 Task: Reply to email with the signature Elijah Davis with the subject 'Request for a reference check' from softage.1@softage.net with the message 'Please provide me with an update on the project's communications management plan.' with CC to softage.9@softage.net with an attached document Sales_pitch.pdf
Action: Mouse moved to (1157, 261)
Screenshot: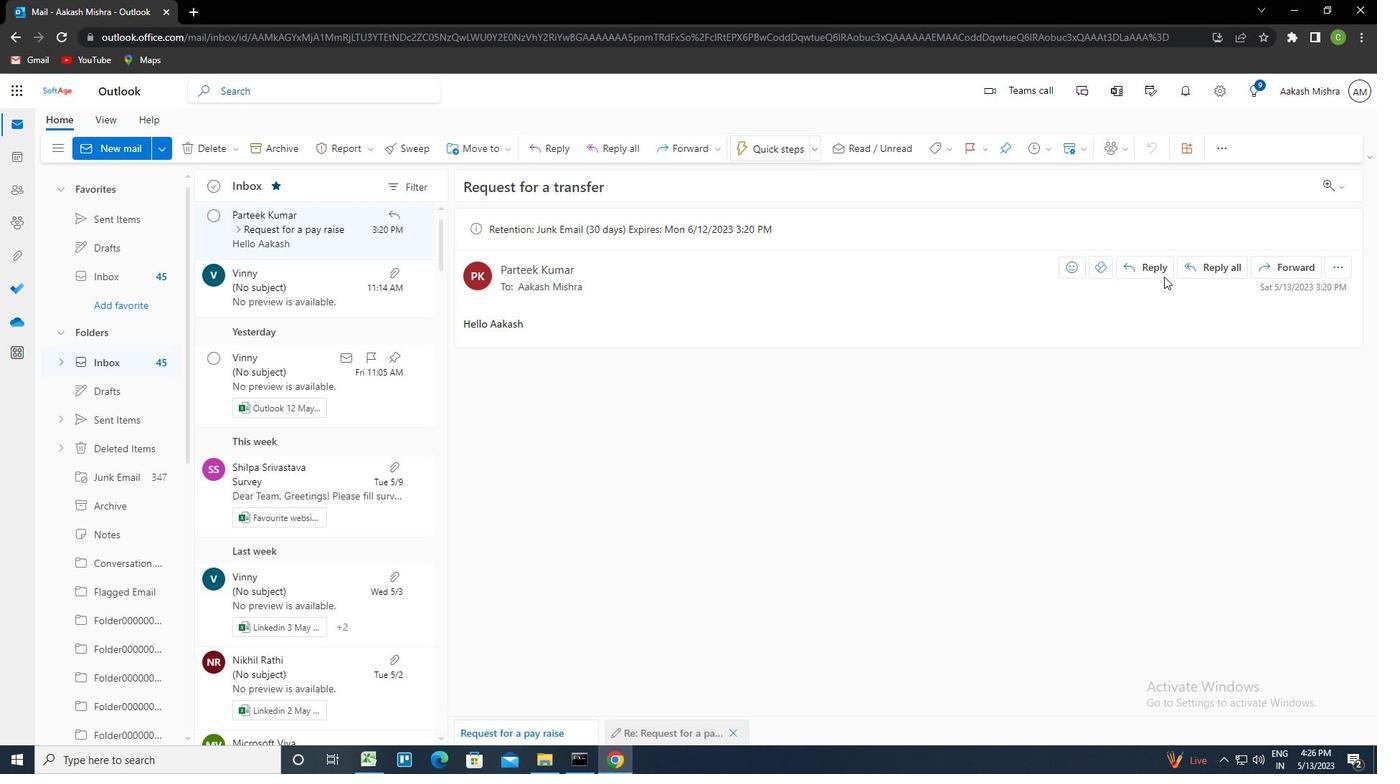 
Action: Mouse pressed left at (1157, 261)
Screenshot: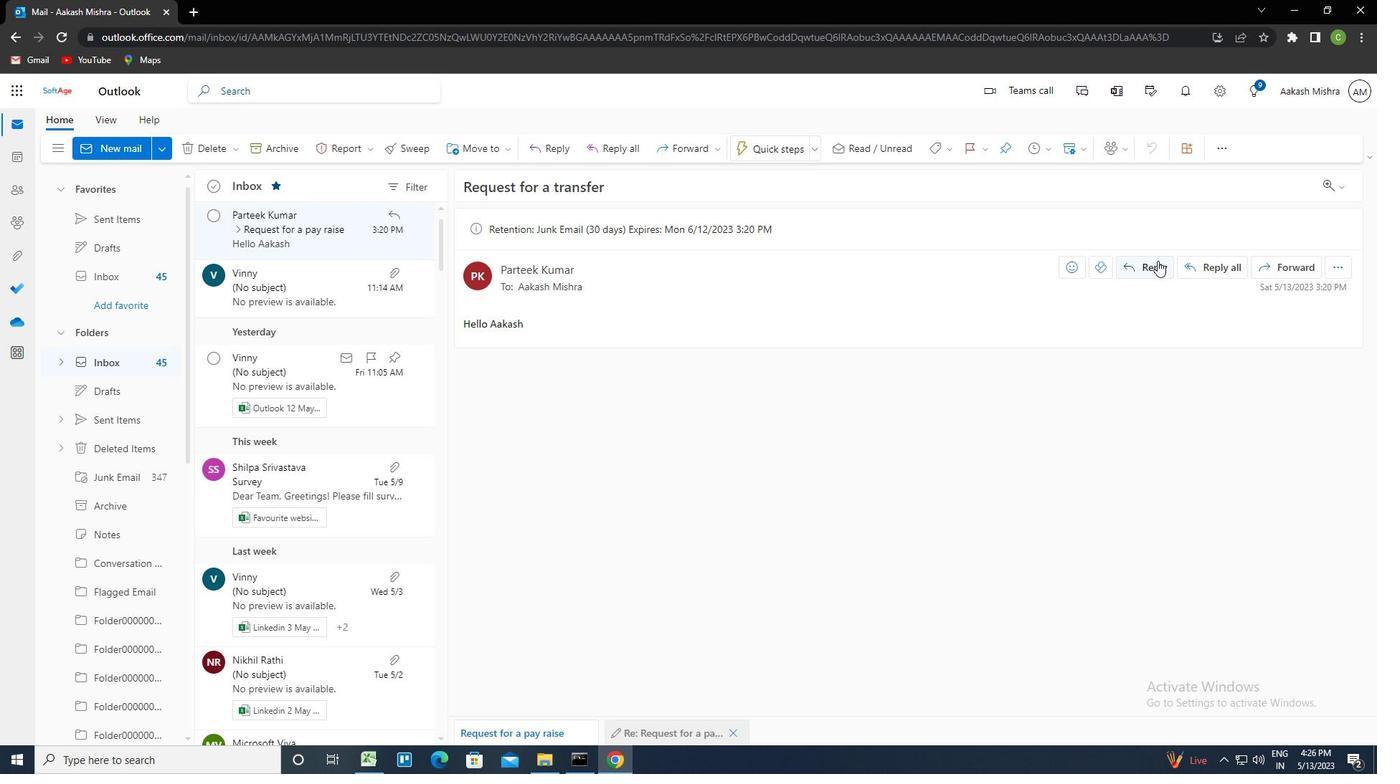 
Action: Mouse moved to (936, 155)
Screenshot: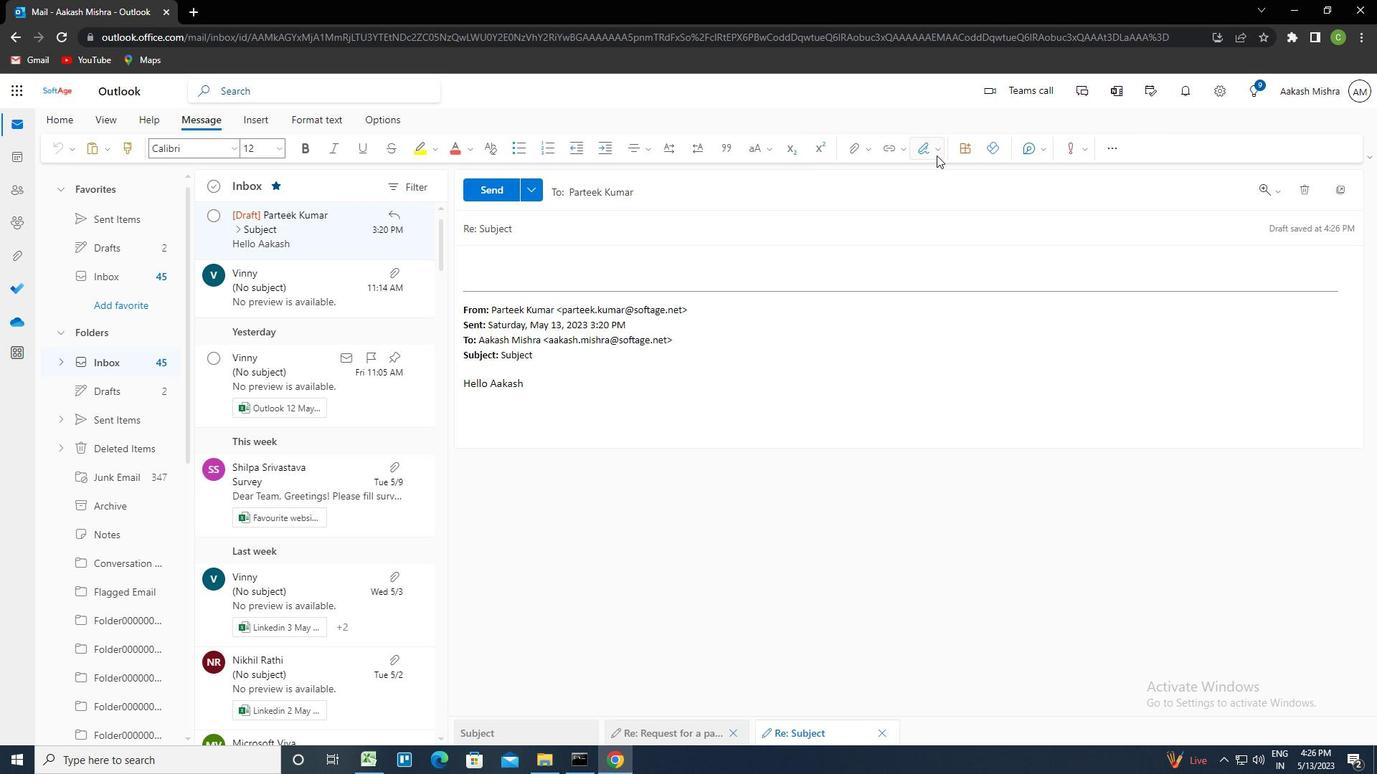 
Action: Mouse pressed left at (936, 155)
Screenshot: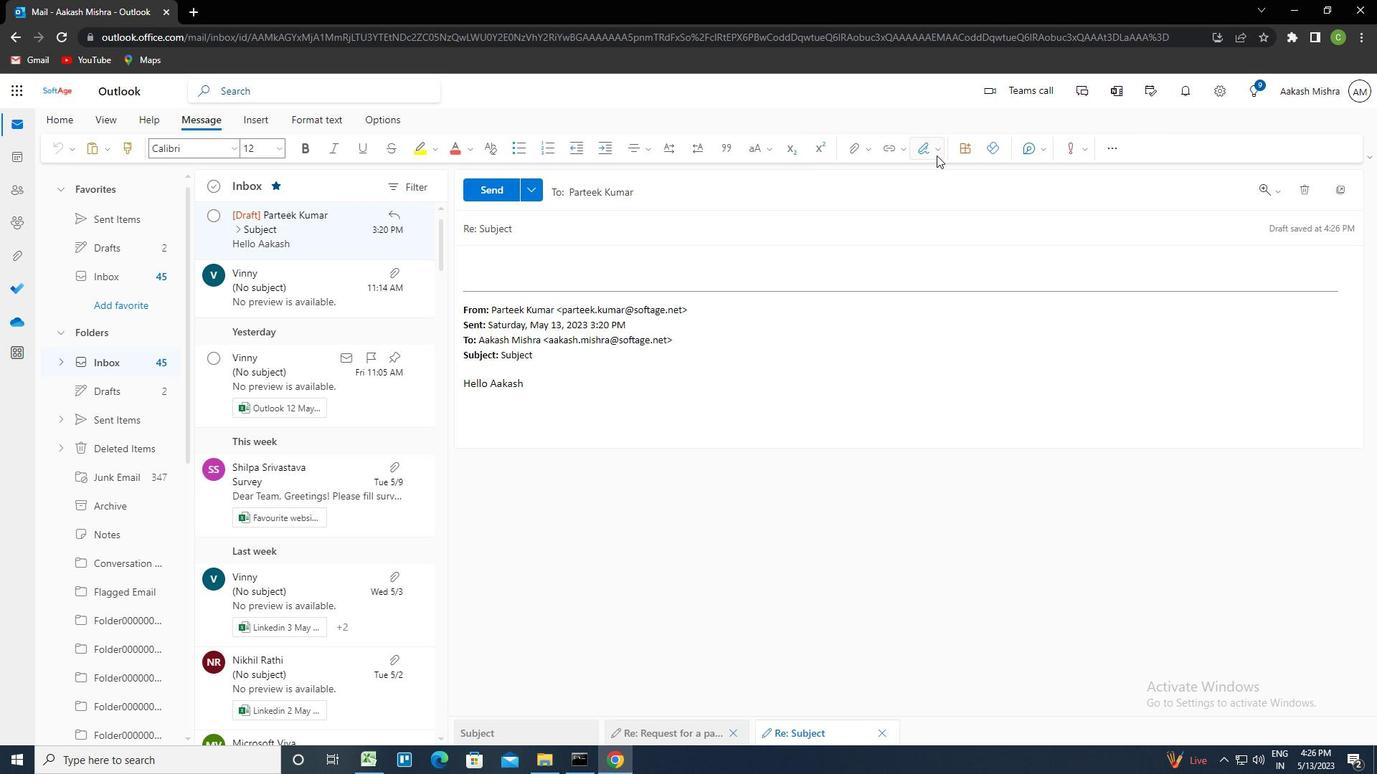 
Action: Mouse moved to (894, 205)
Screenshot: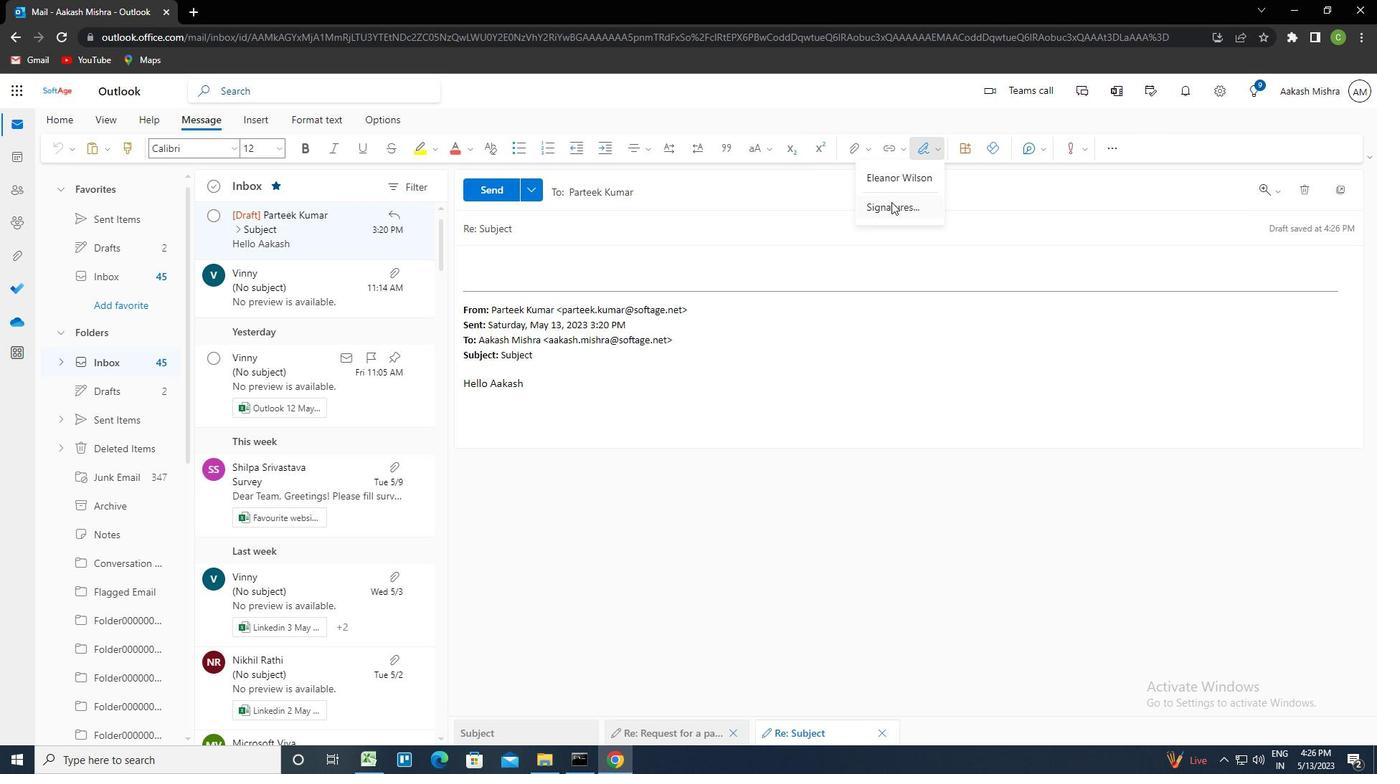 
Action: Mouse pressed left at (894, 205)
Screenshot: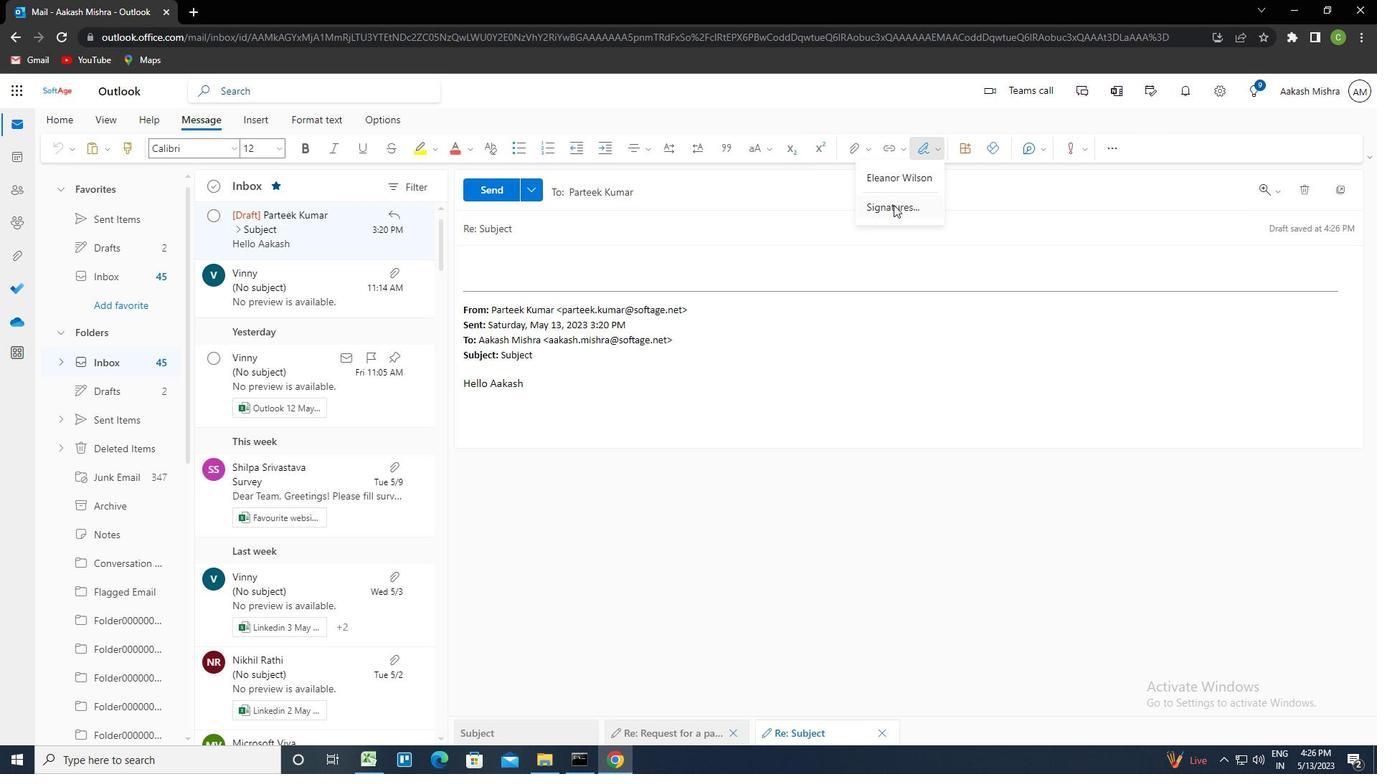 
Action: Mouse moved to (967, 257)
Screenshot: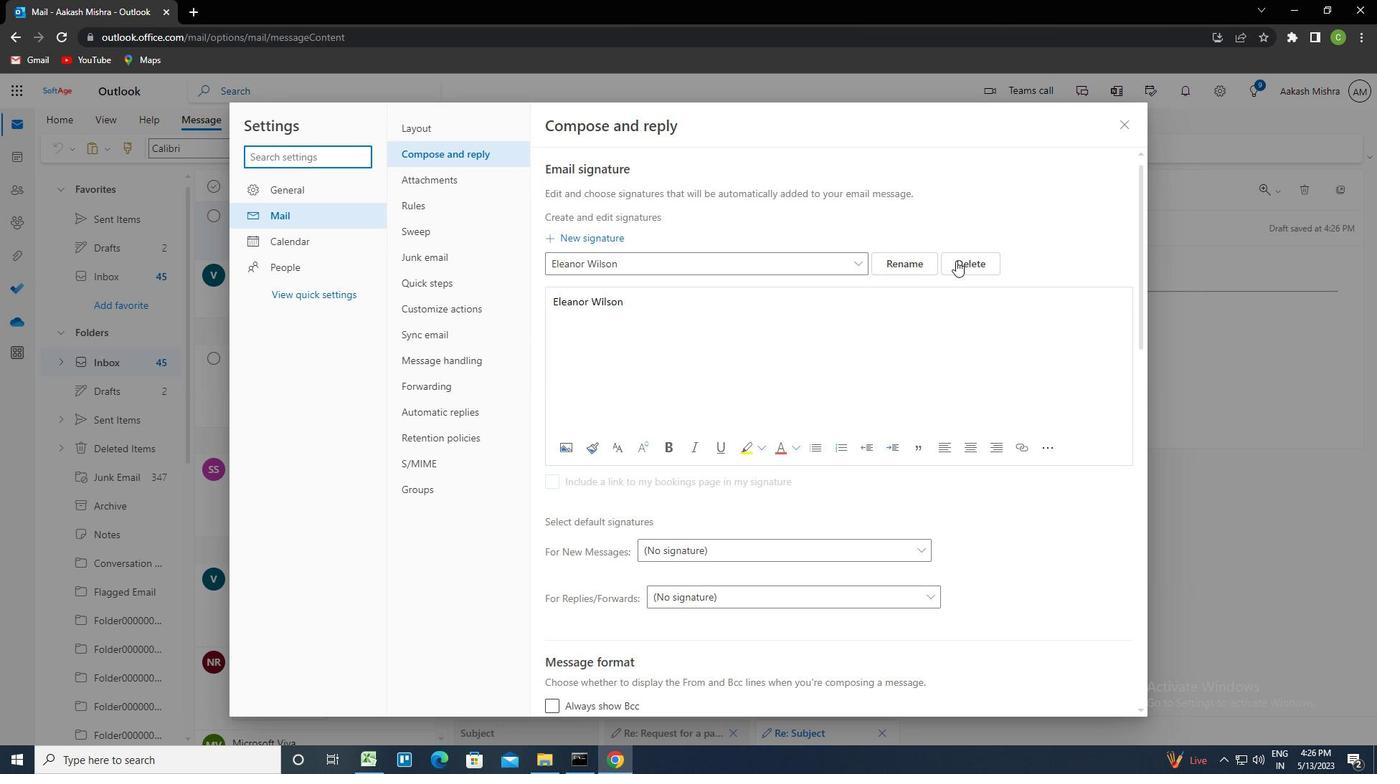 
Action: Mouse pressed left at (967, 257)
Screenshot: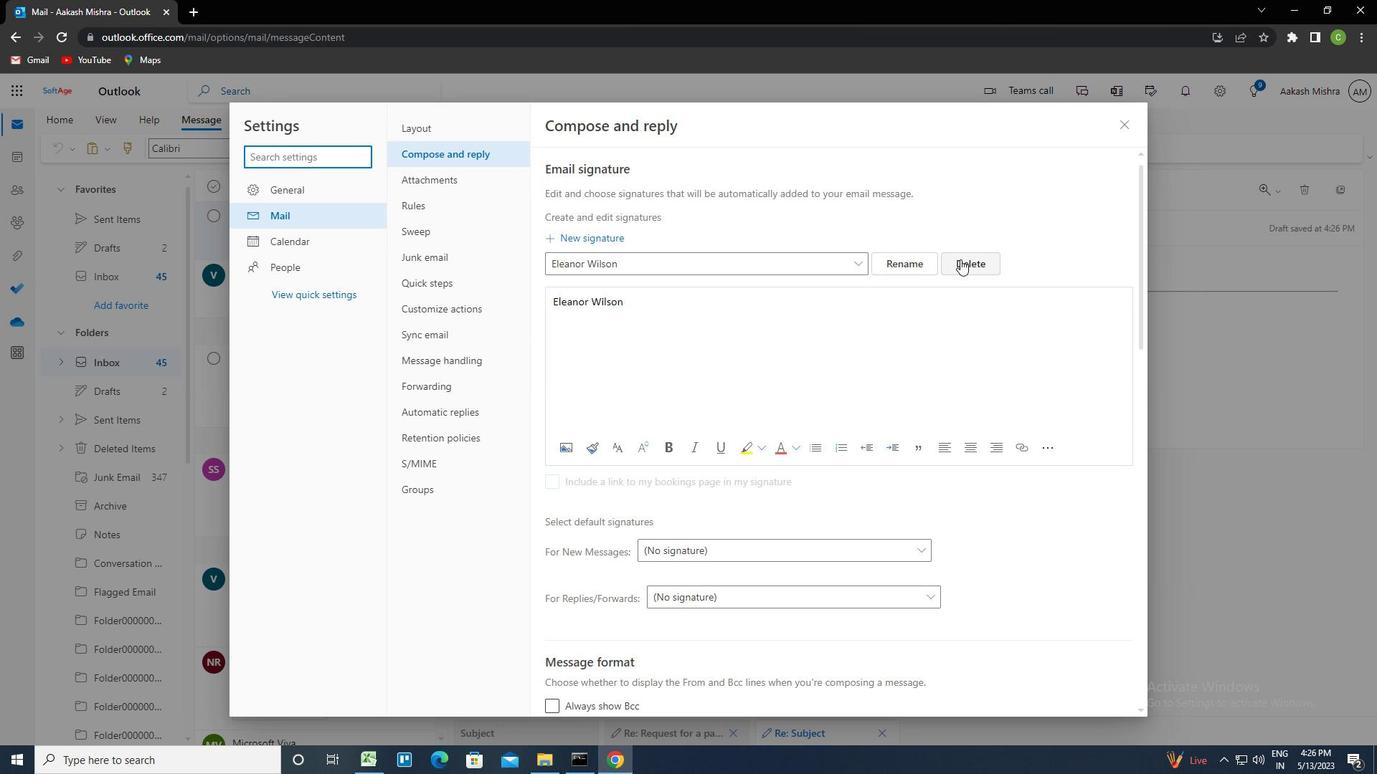 
Action: Mouse moved to (803, 266)
Screenshot: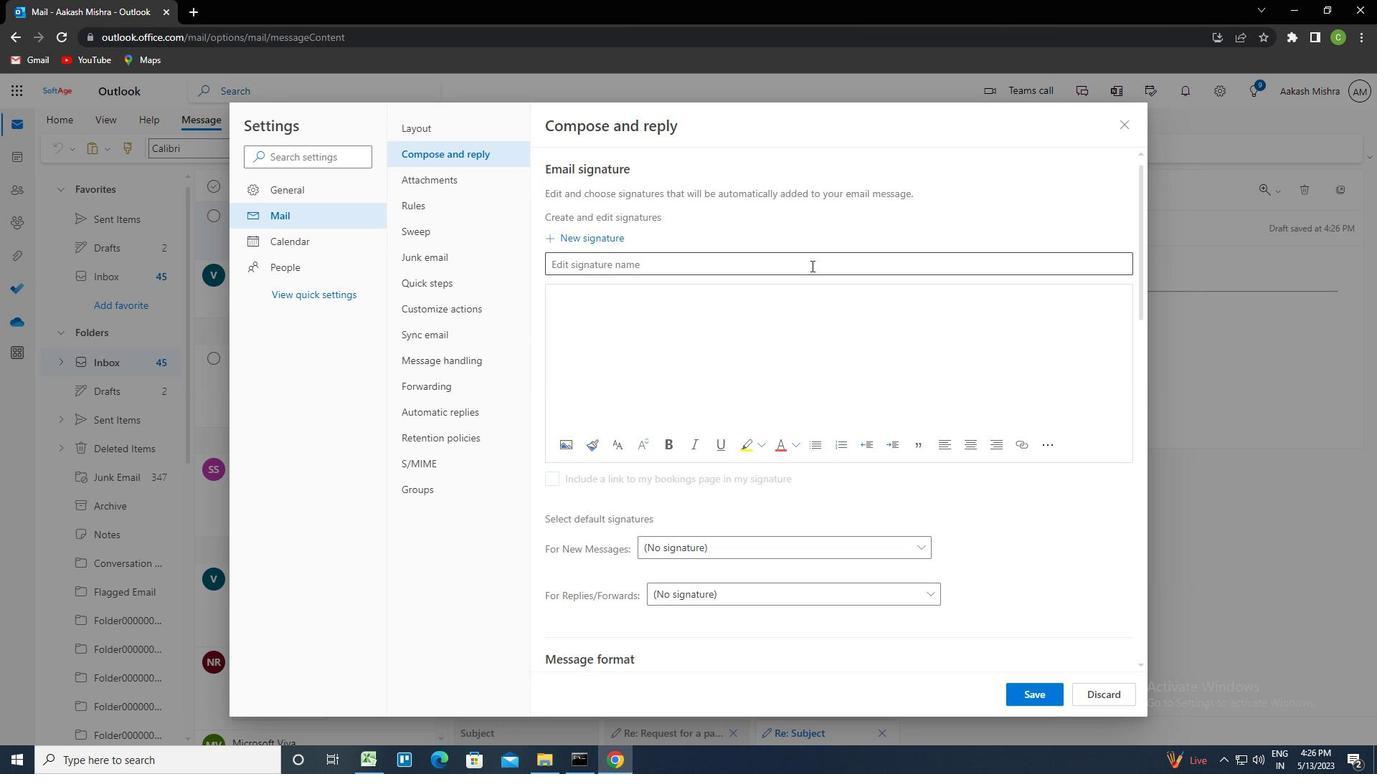
Action: Mouse pressed left at (803, 266)
Screenshot: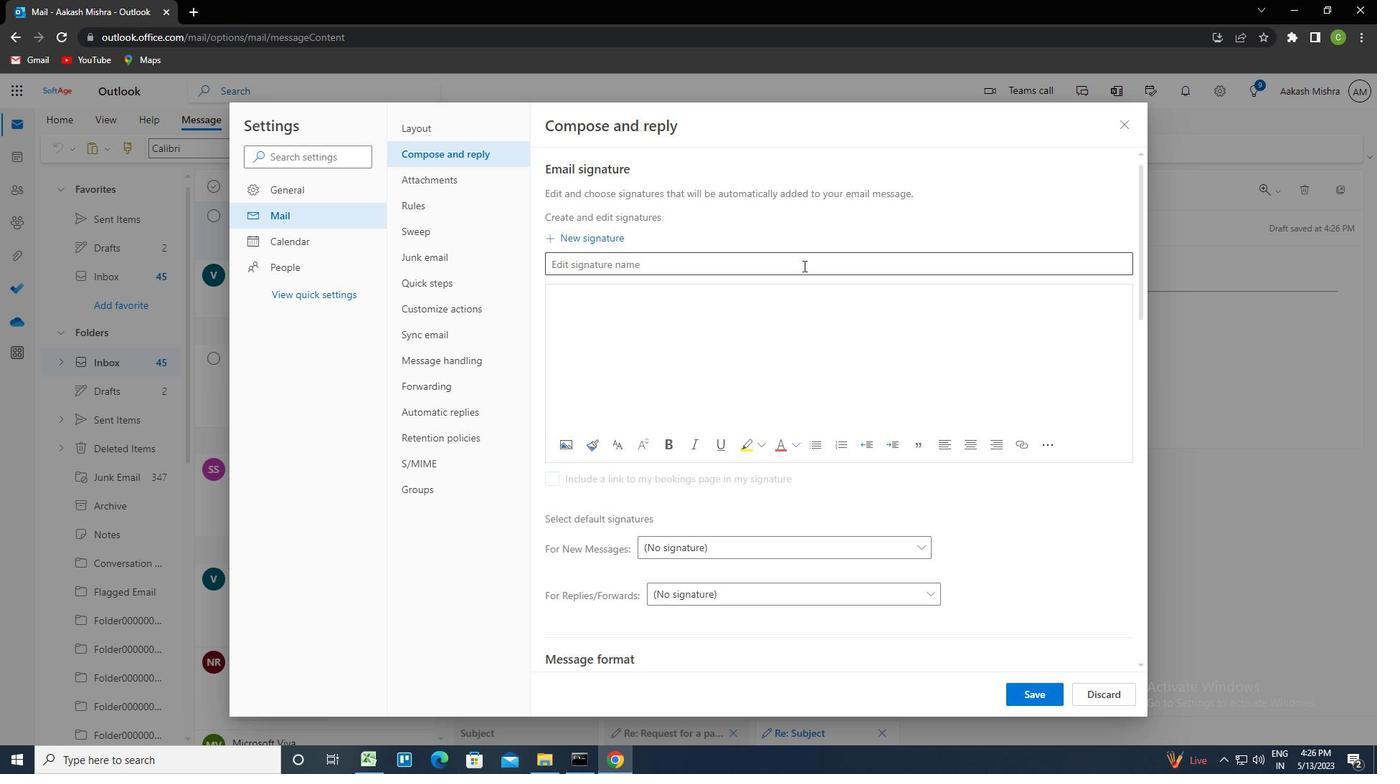 
Action: Key pressed <Key.caps_lock>e<Key.caps_lock>lijah<Key.space><Key.caps_lock>d<Key.caps_lock>avis<Key.tab><Key.caps_lock>e<Key.caps_lock>lijah<Key.space><Key.caps_lock>d<Key.caps_lock>avis
Screenshot: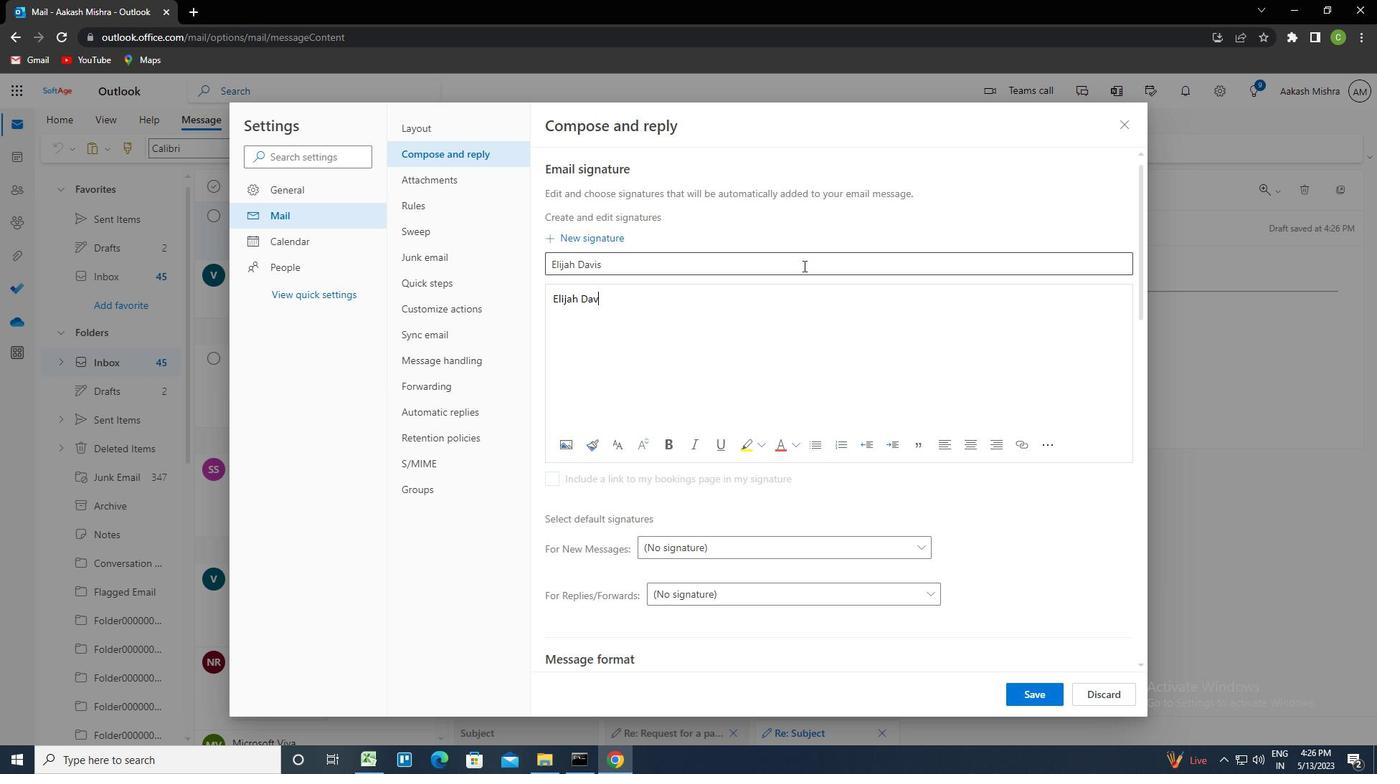 
Action: Mouse moved to (1027, 700)
Screenshot: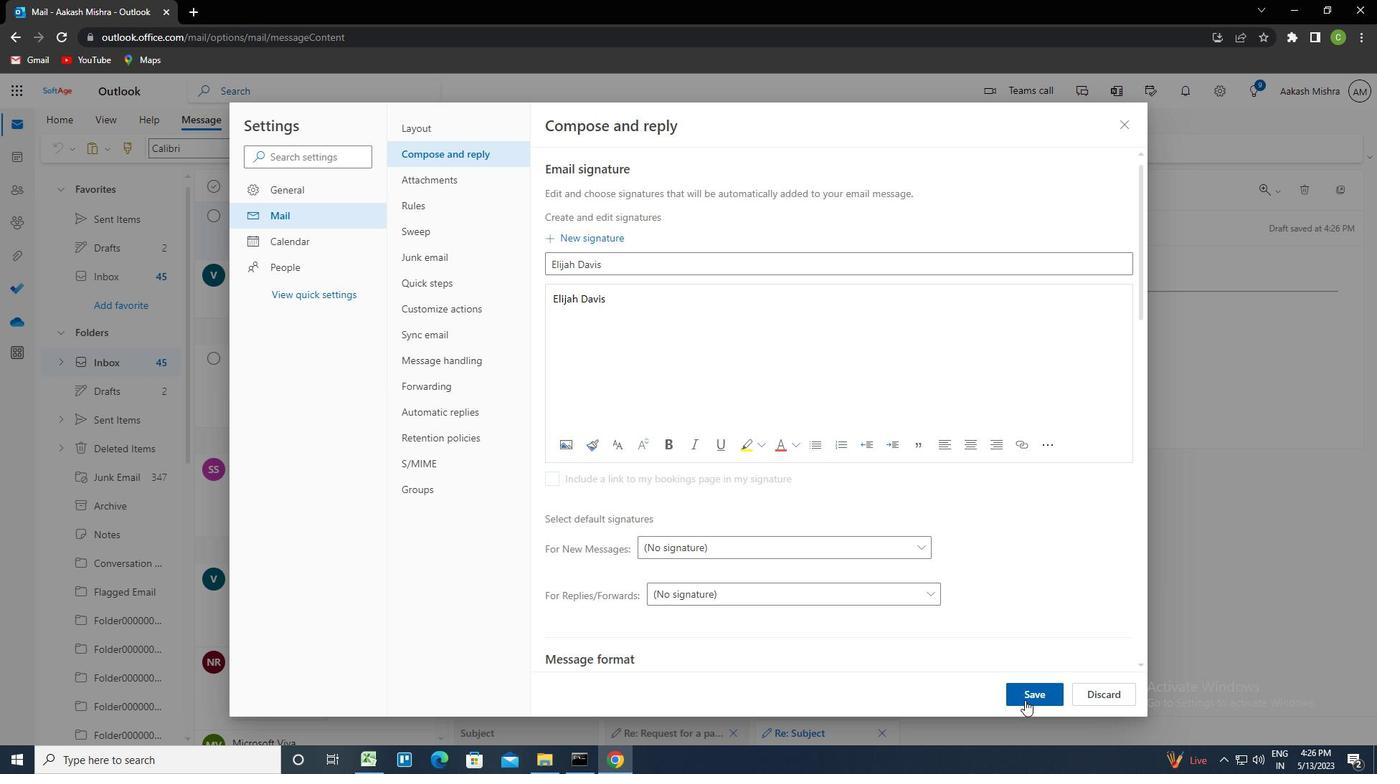 
Action: Mouse pressed left at (1027, 700)
Screenshot: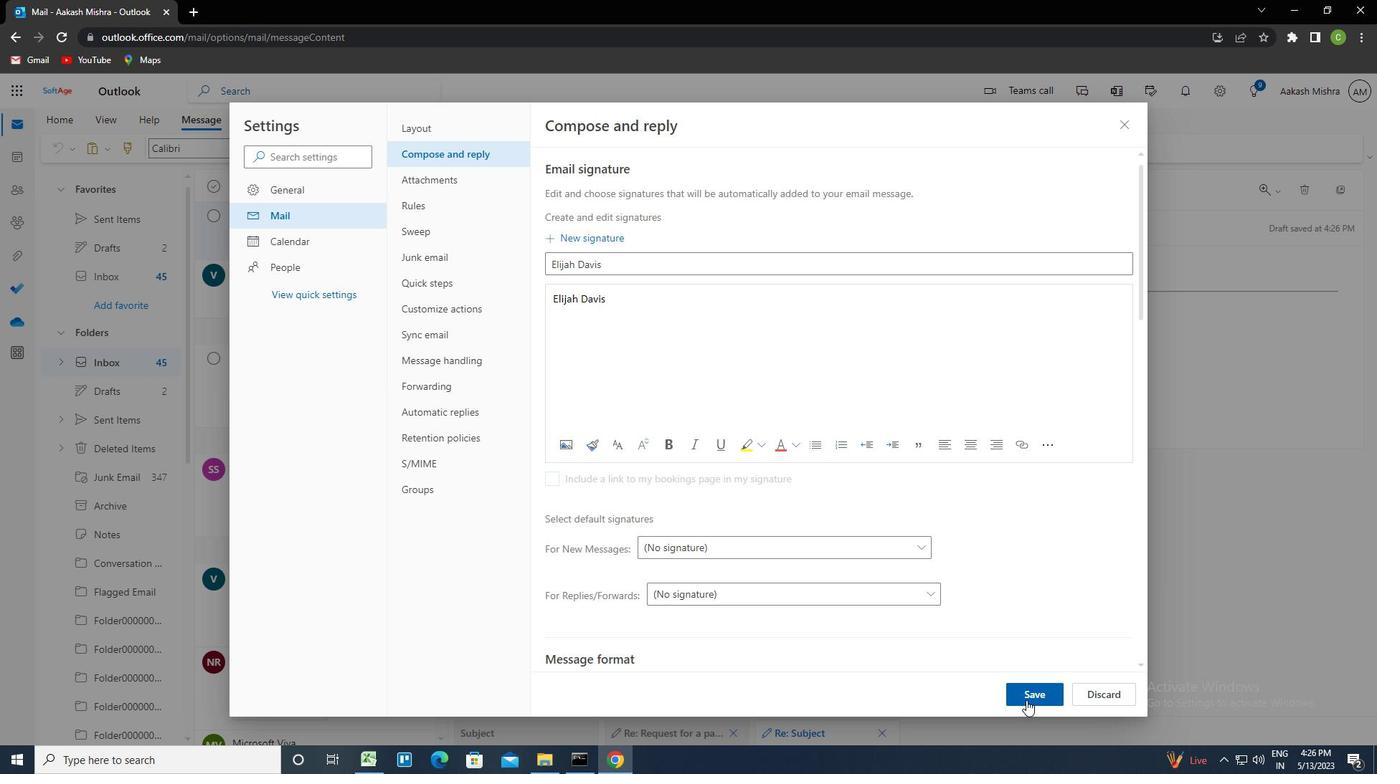 
Action: Mouse moved to (1128, 132)
Screenshot: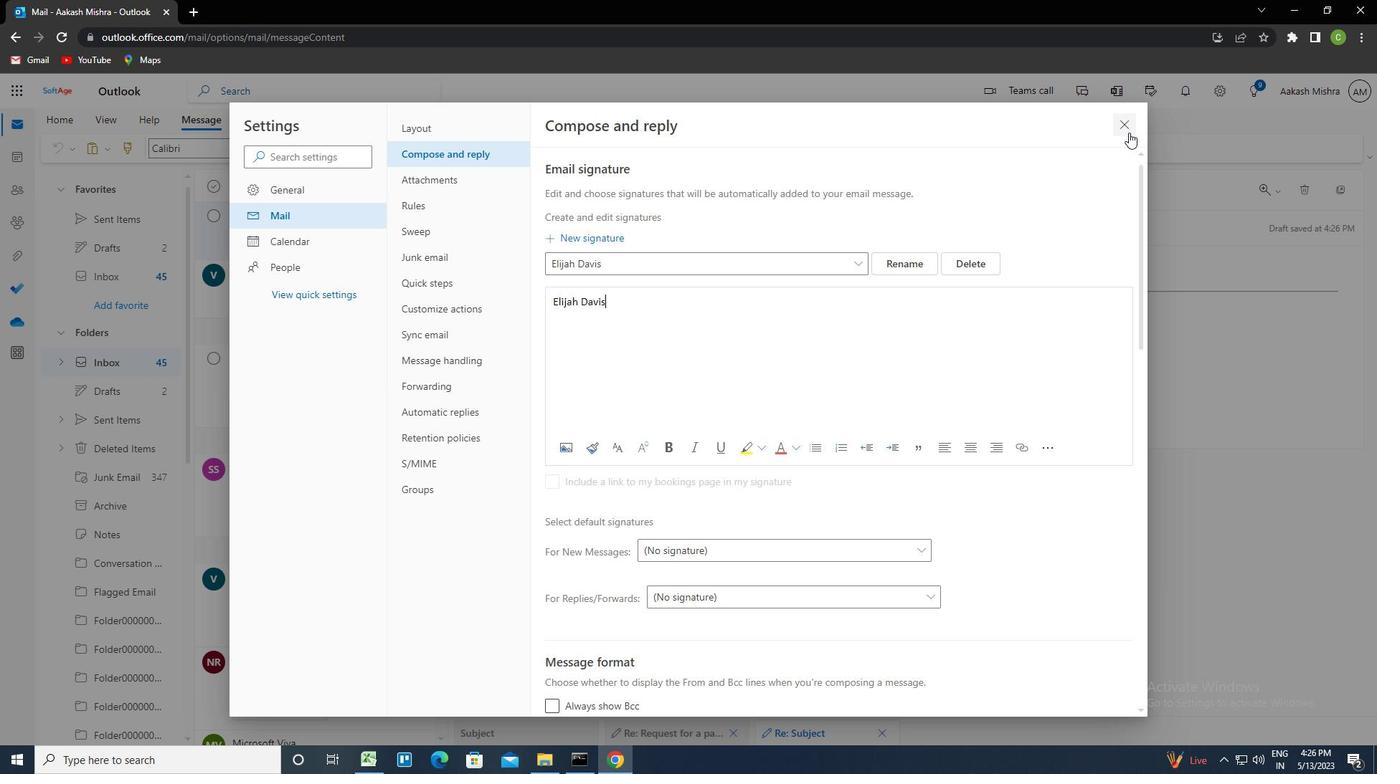 
Action: Mouse pressed left at (1128, 132)
Screenshot: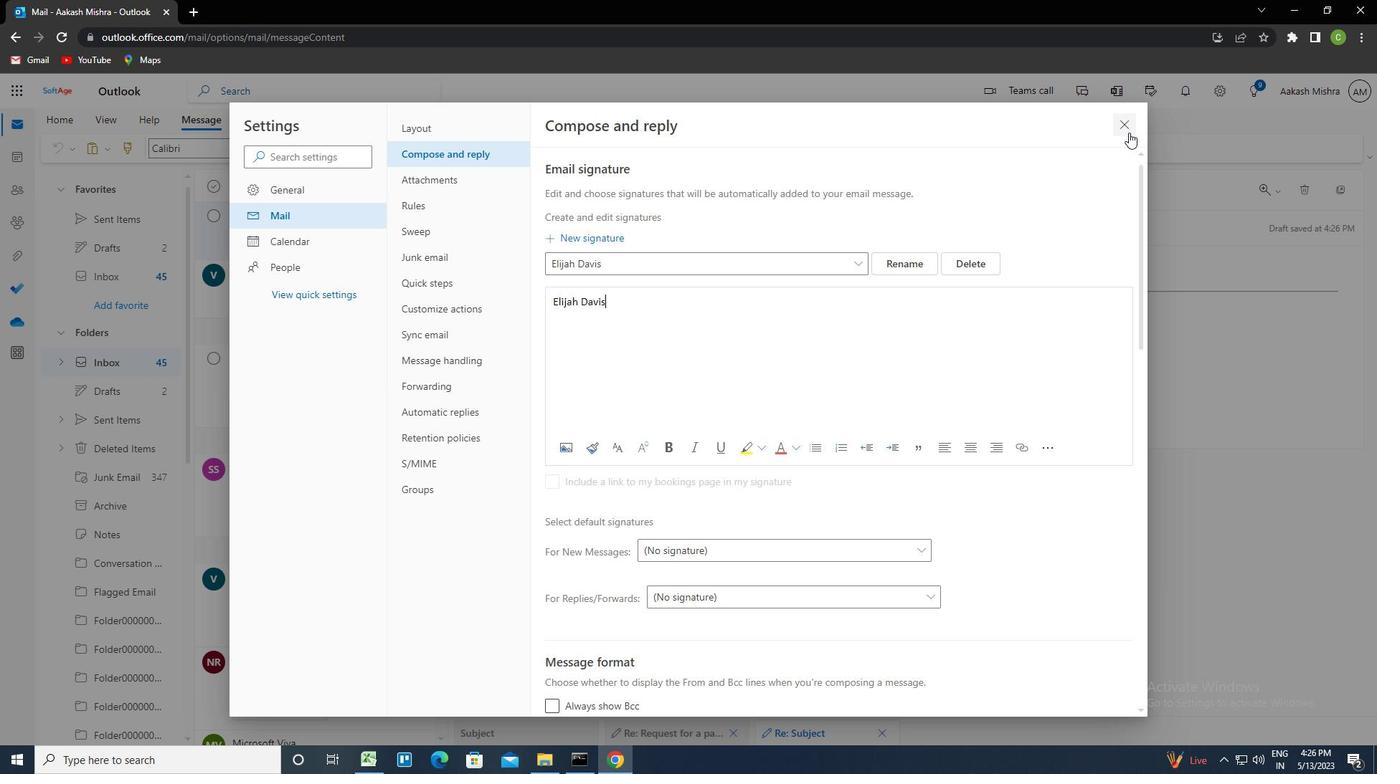 
Action: Mouse moved to (924, 152)
Screenshot: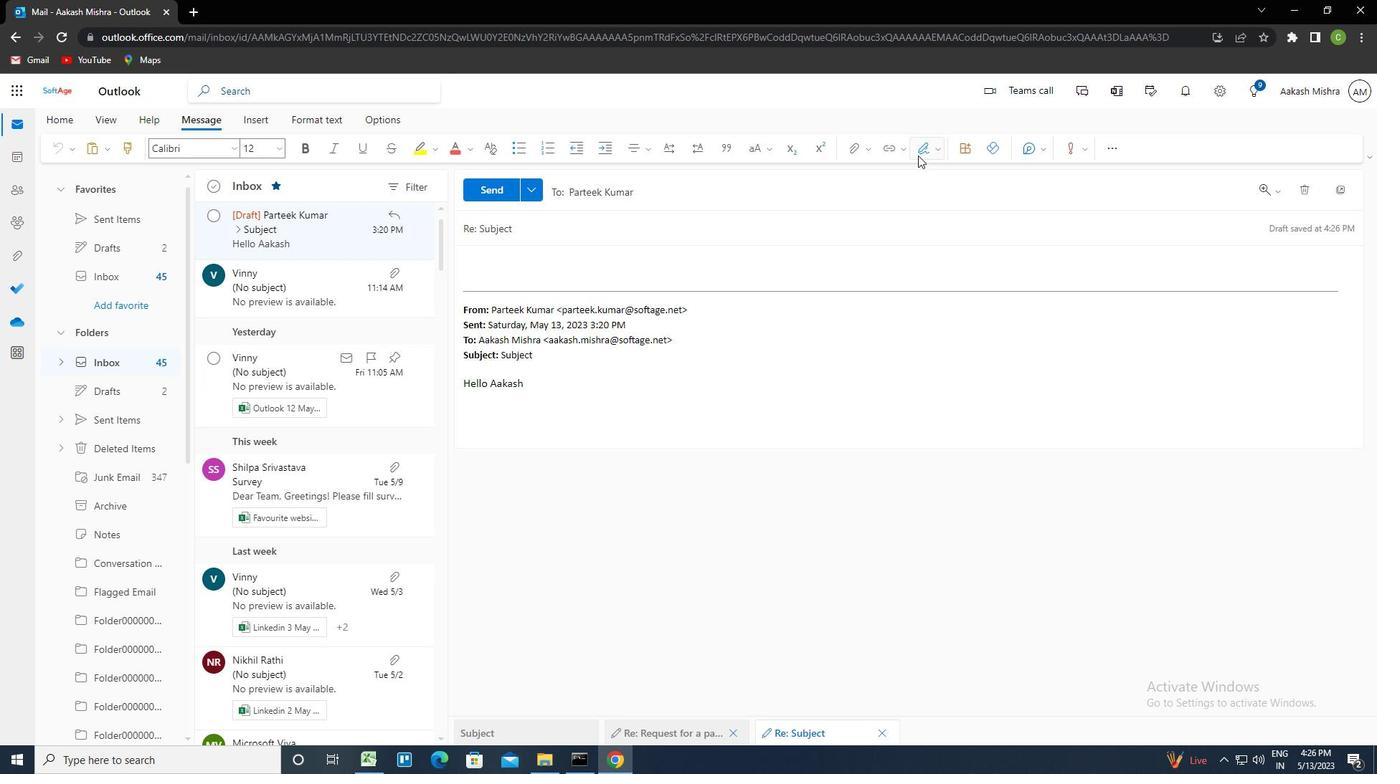 
Action: Mouse pressed left at (924, 152)
Screenshot: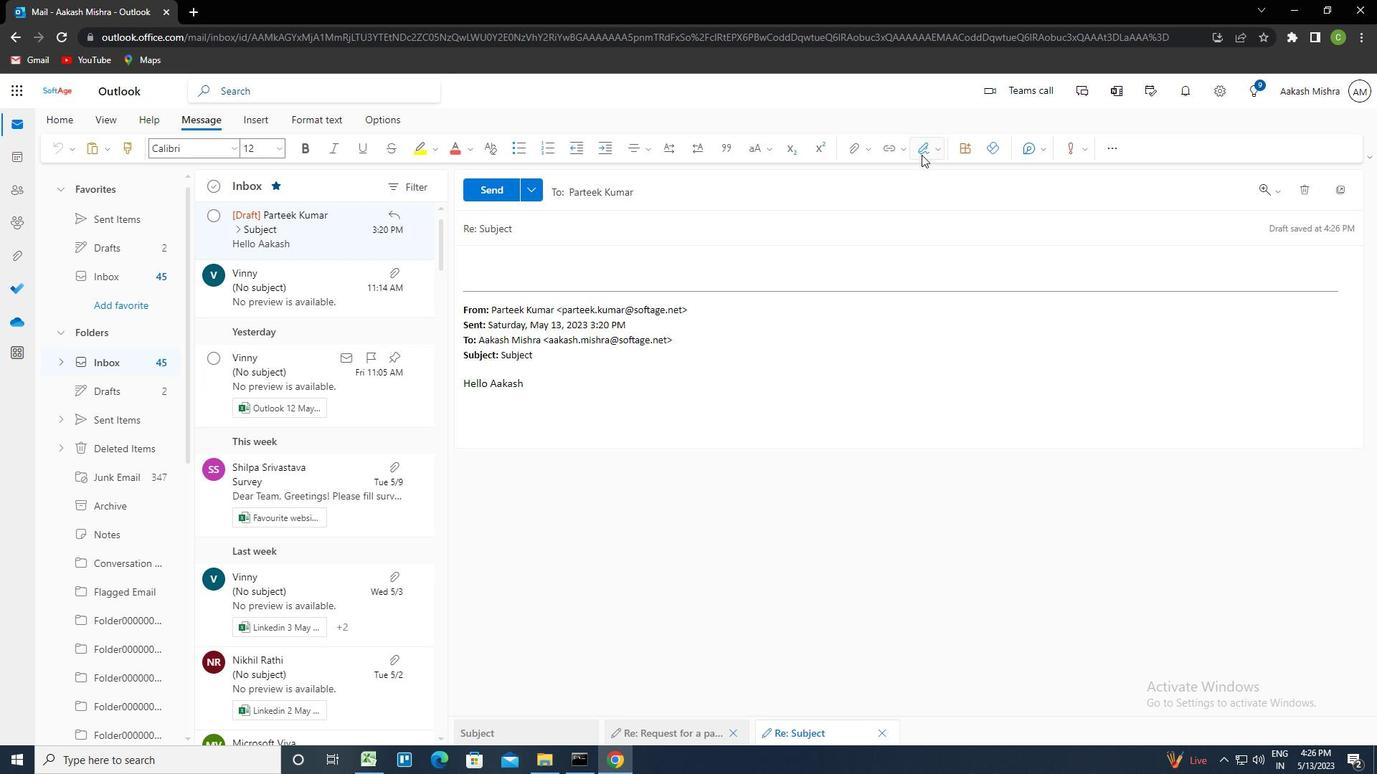 
Action: Mouse moved to (905, 180)
Screenshot: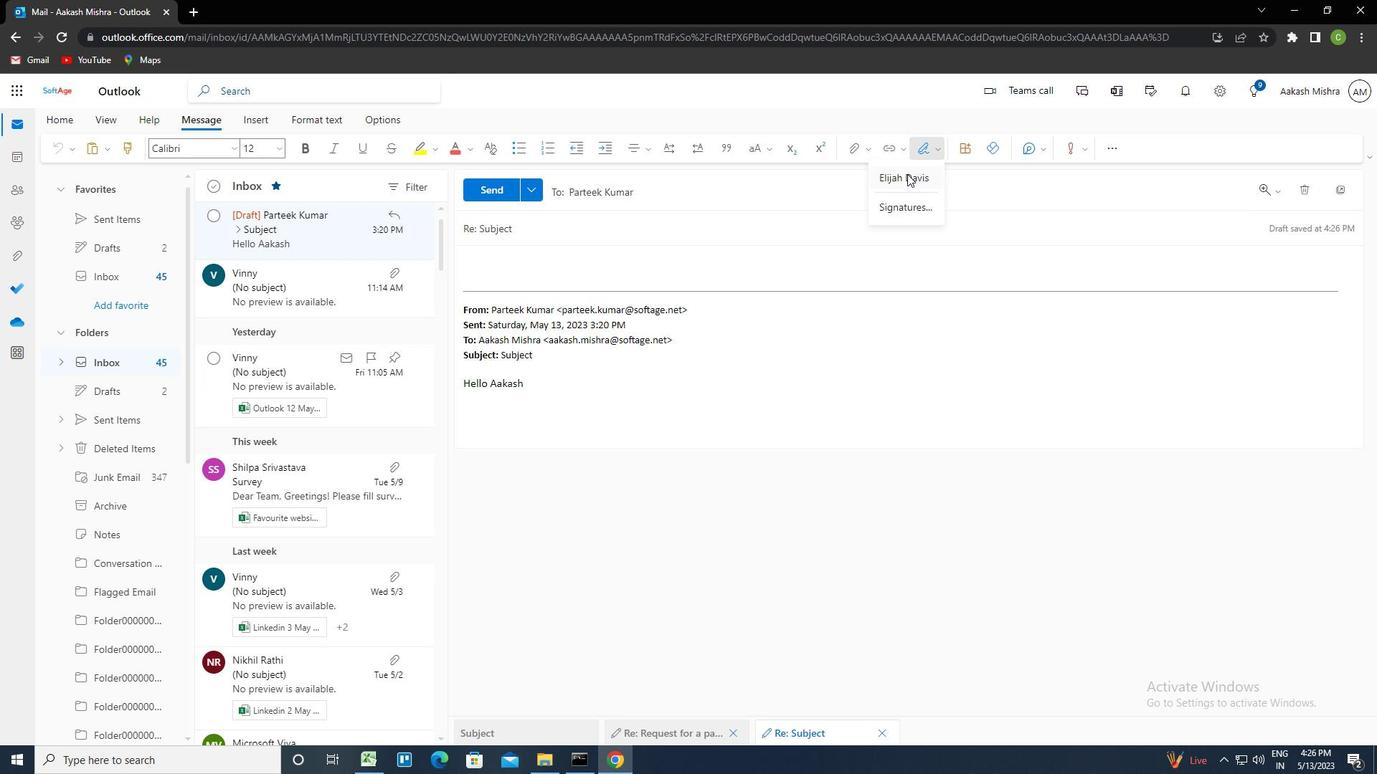 
Action: Mouse pressed left at (905, 180)
Screenshot: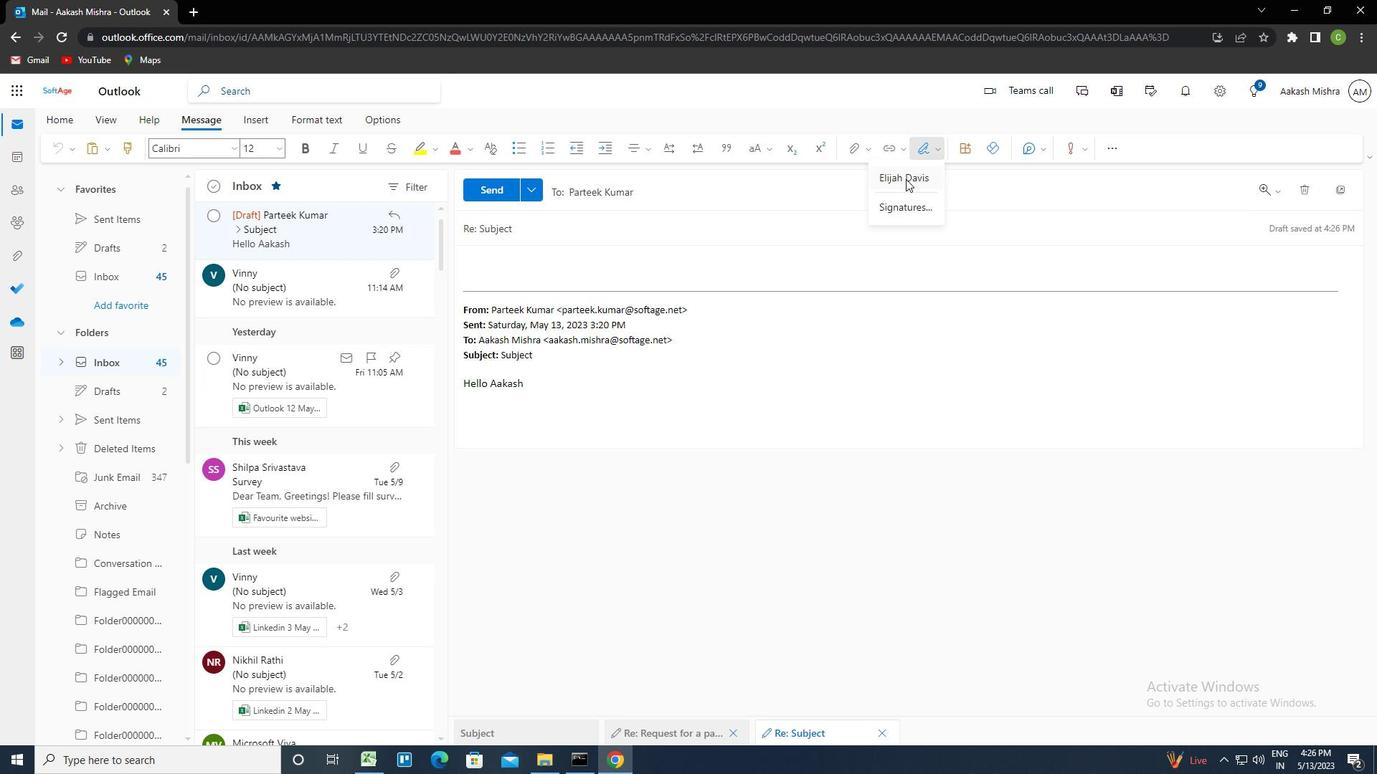 
Action: Mouse moved to (539, 227)
Screenshot: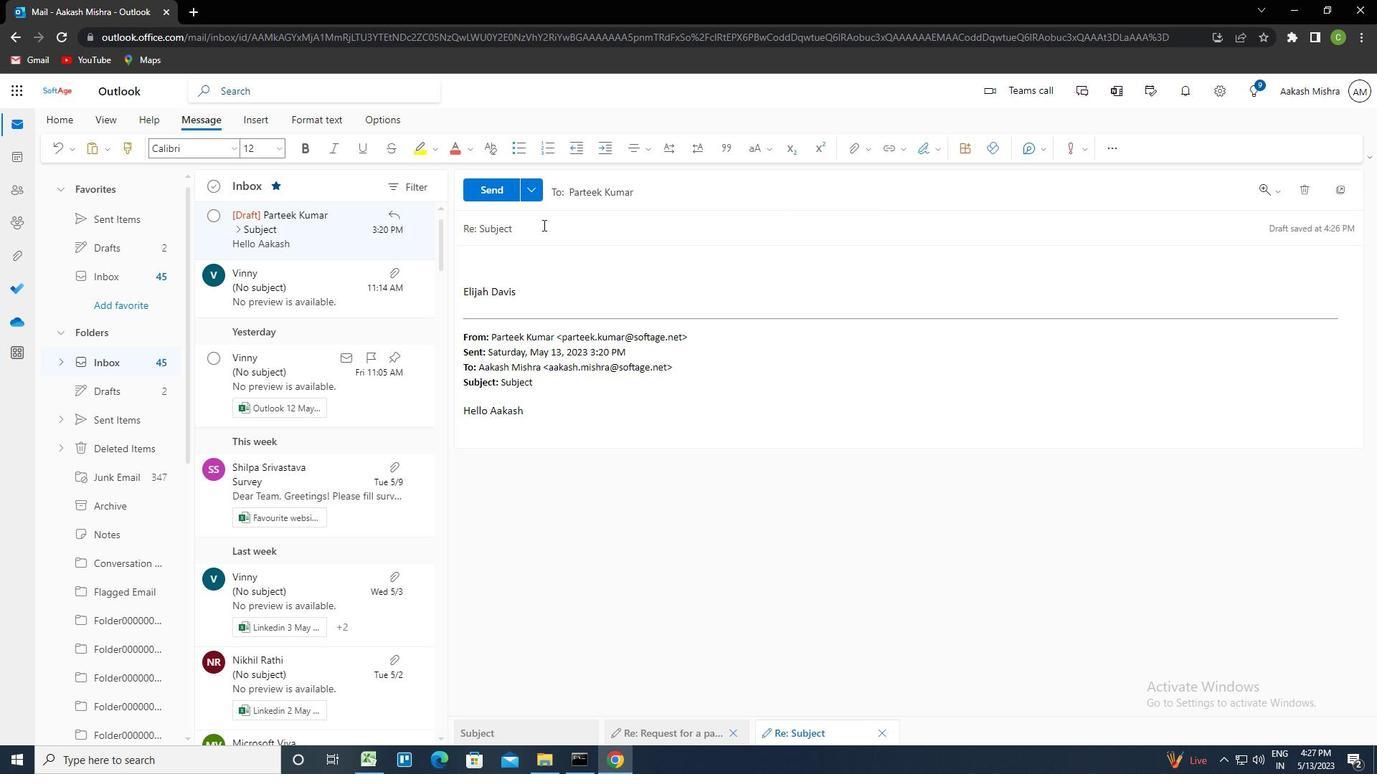 
Action: Mouse pressed left at (539, 227)
Screenshot: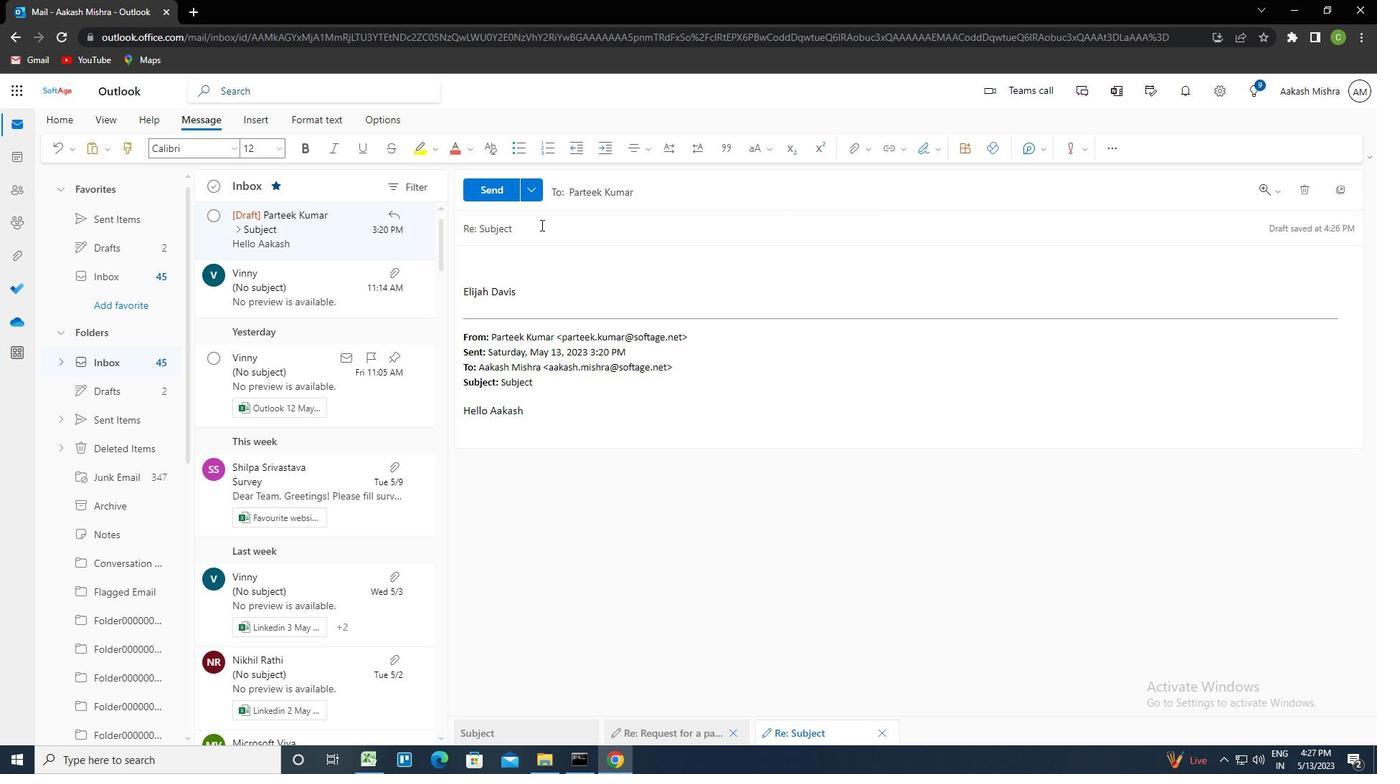 
Action: Key pressed <Key.shift><Key.left><Key.delete><Key.caps_lock>ctrl+R<Key.caps_lock>EQUEST<Key.space>FOR<Key.space>A<Key.space>REFERNCE<Key.space>CHEK<Key.backspace>CK
Screenshot: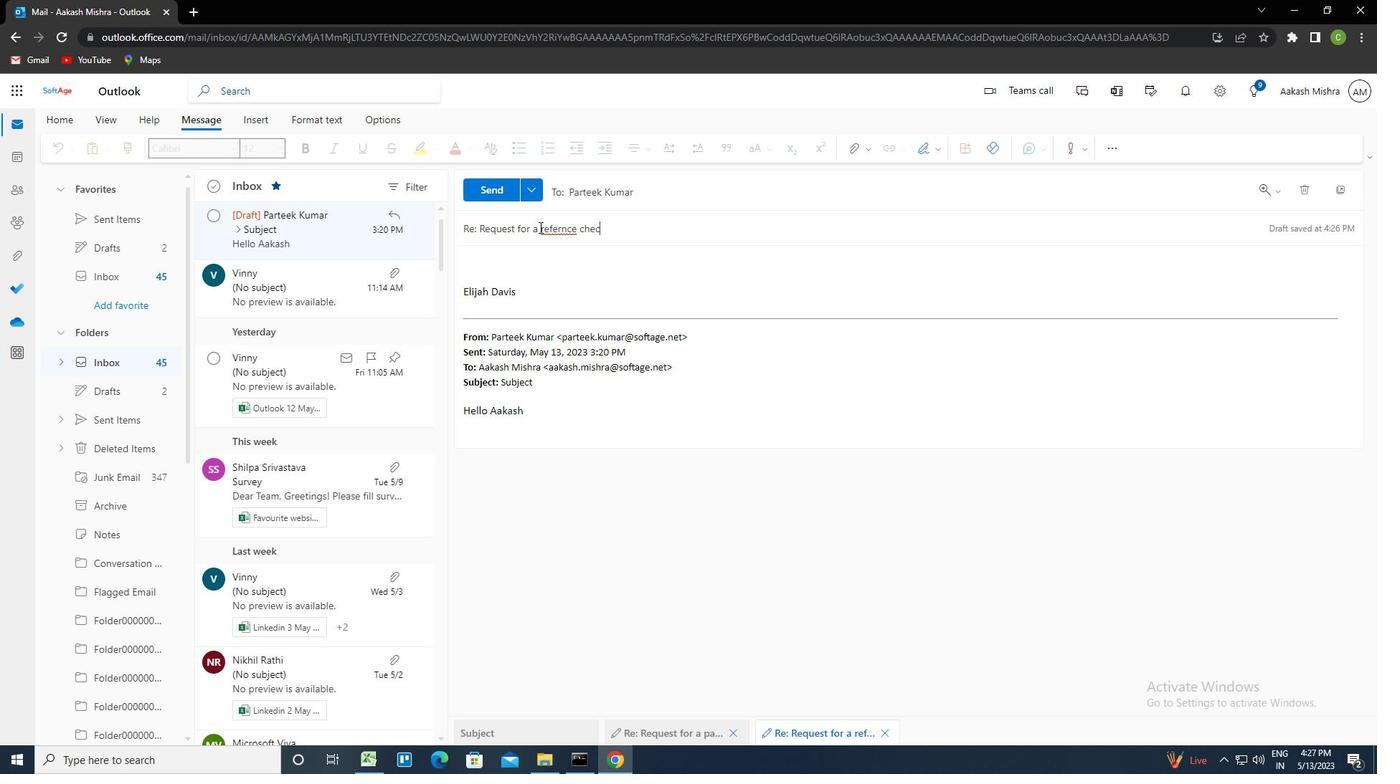 
Action: Mouse moved to (559, 230)
Screenshot: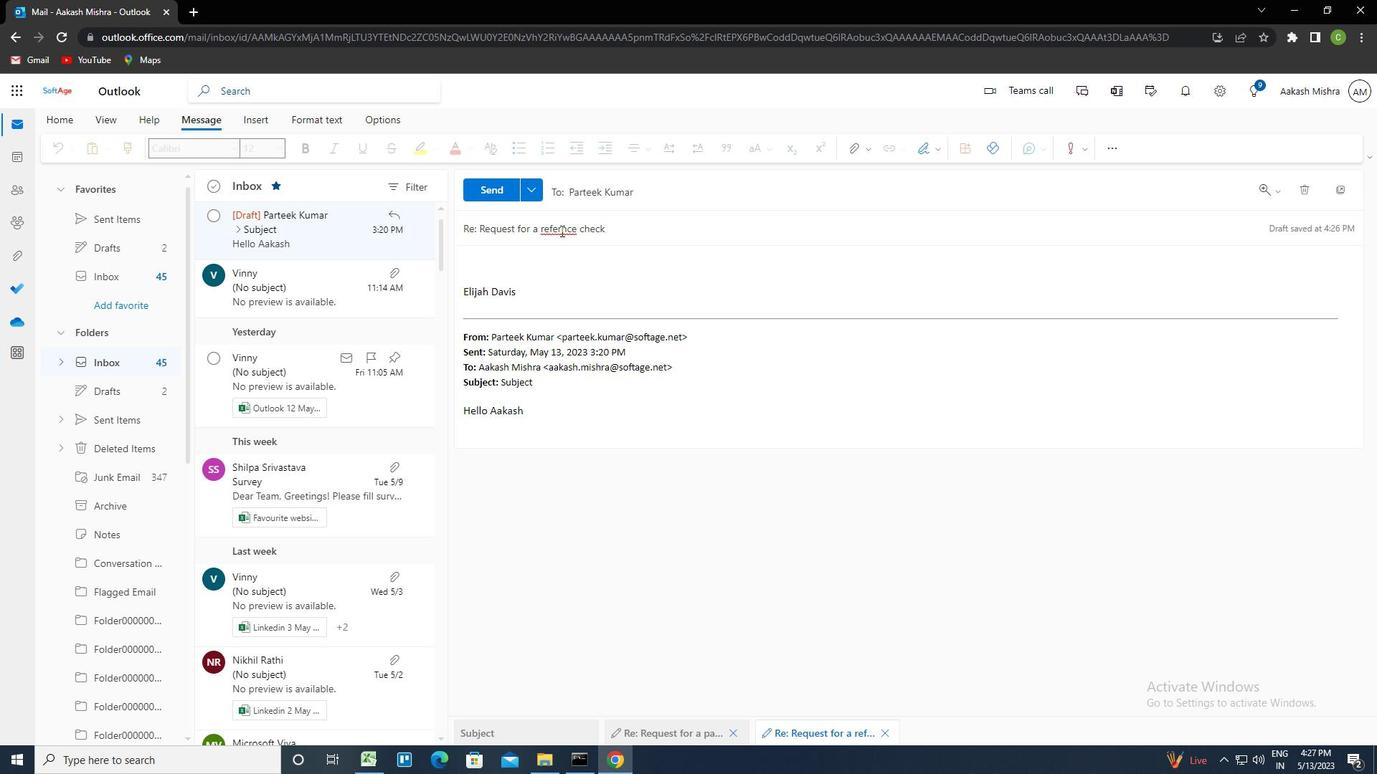 
Action: Mouse pressed left at (559, 230)
Screenshot: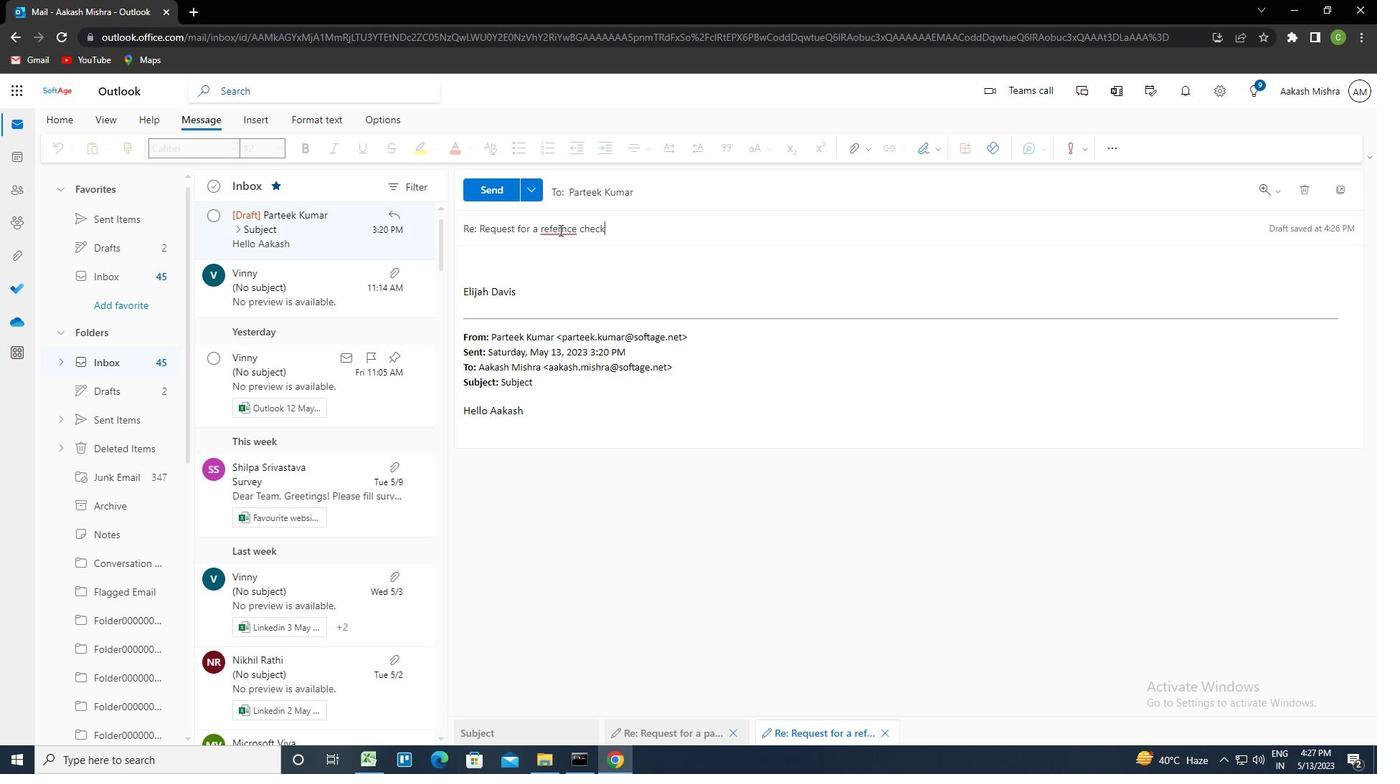
Action: Mouse moved to (593, 235)
Screenshot: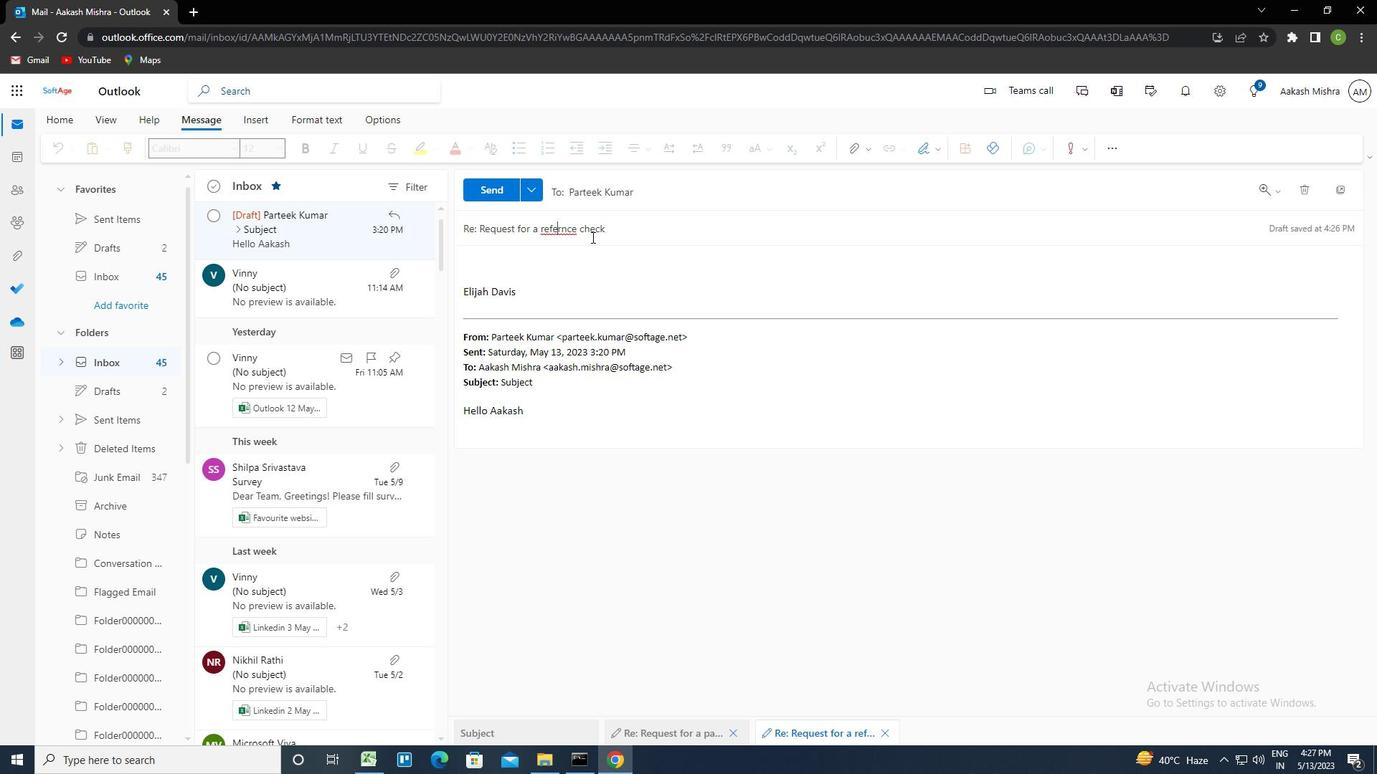 
Action: Key pressed <Key.right>E
Screenshot: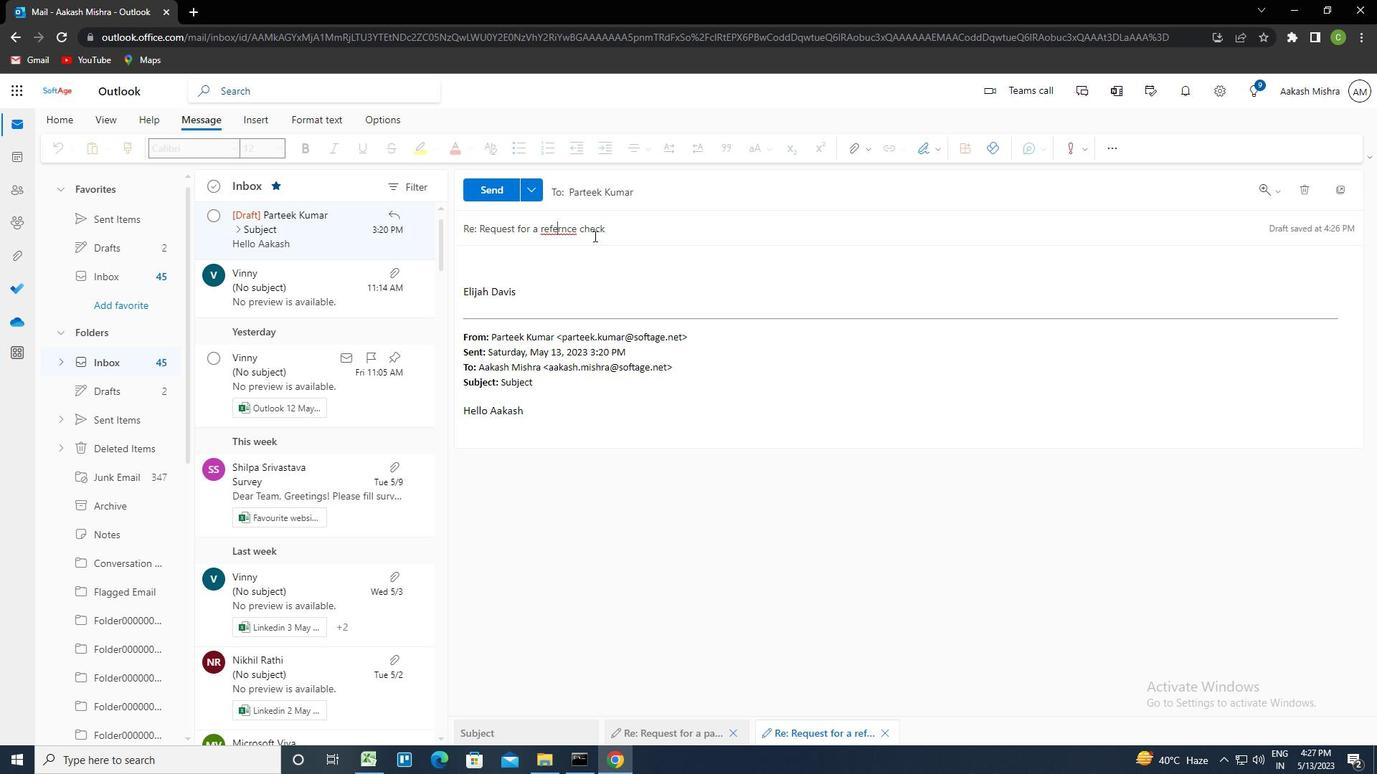 
Action: Mouse moved to (510, 253)
Screenshot: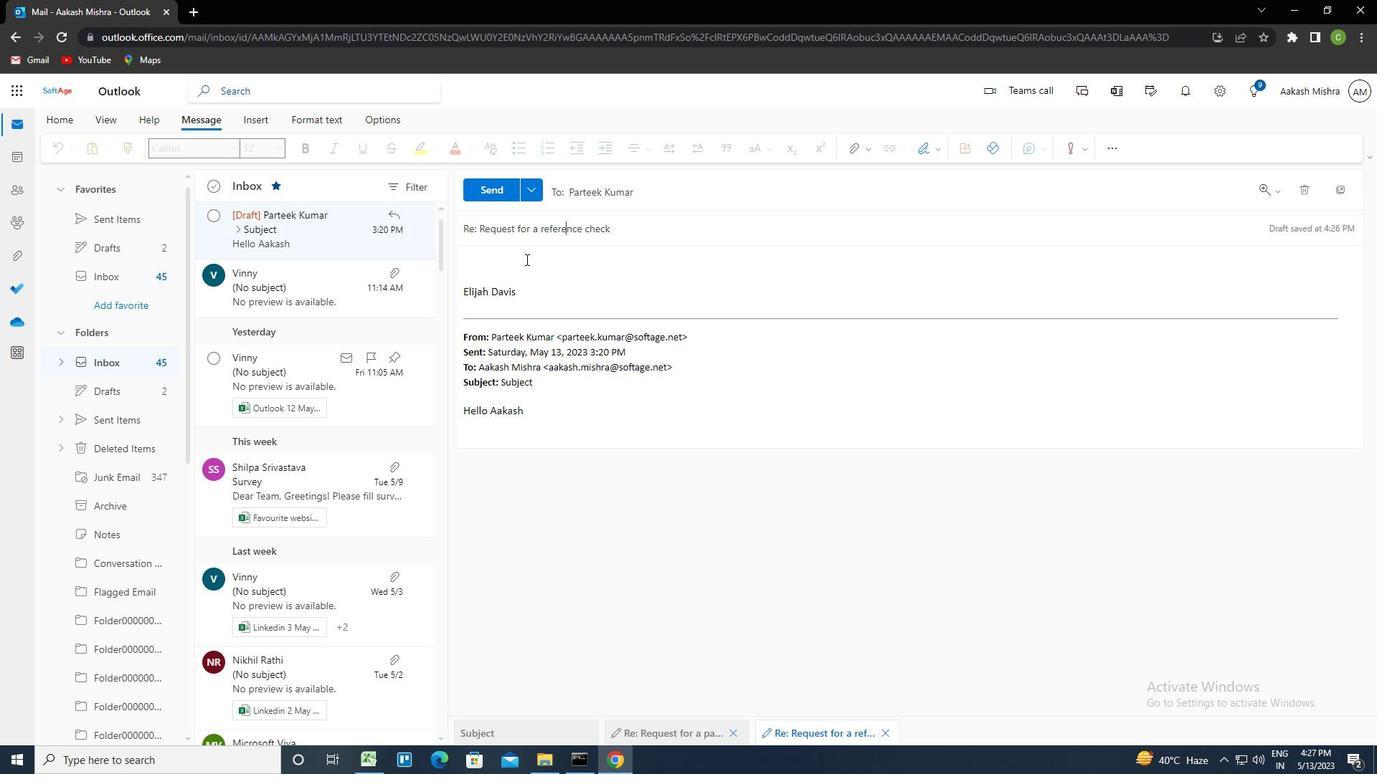 
Action: Mouse pressed left at (510, 253)
Screenshot: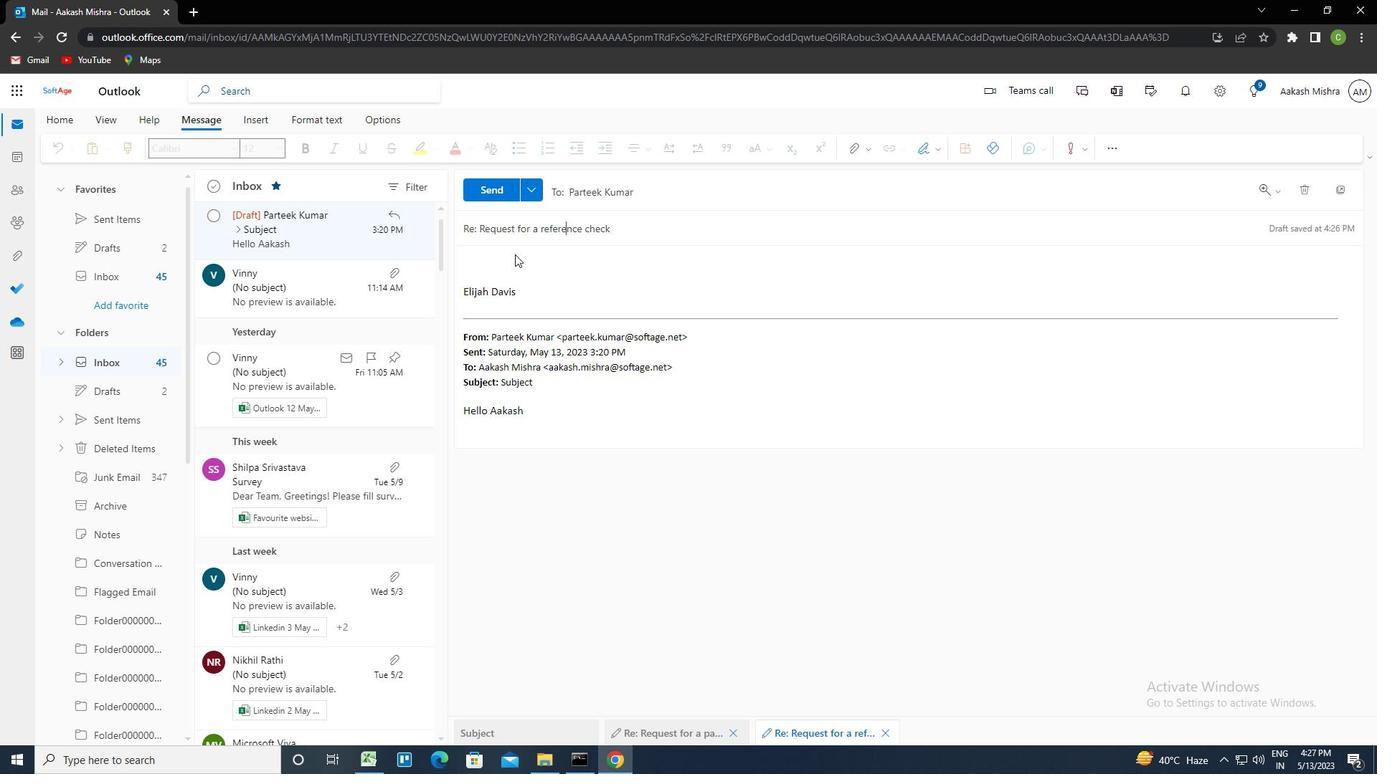 
Action: Mouse moved to (637, 234)
Screenshot: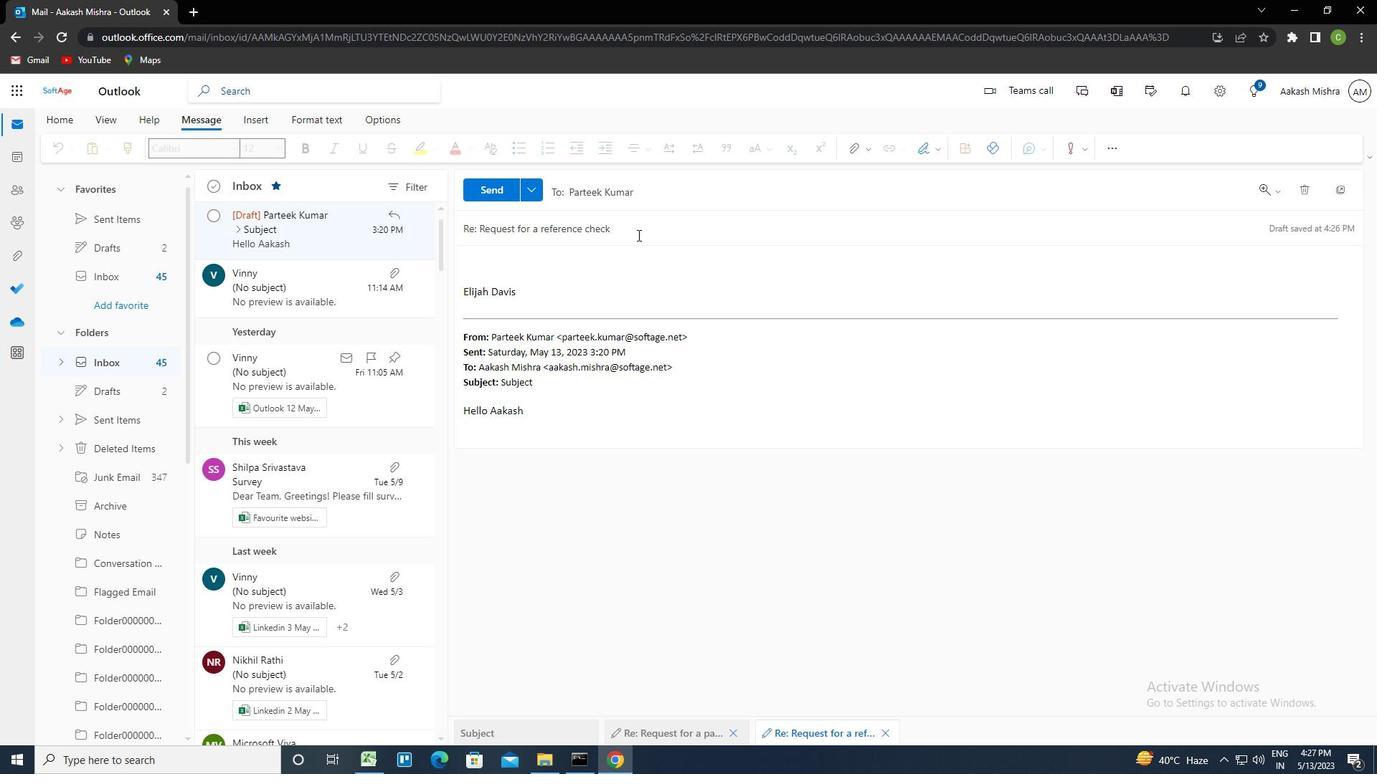 
Action: Mouse pressed left at (637, 234)
Screenshot: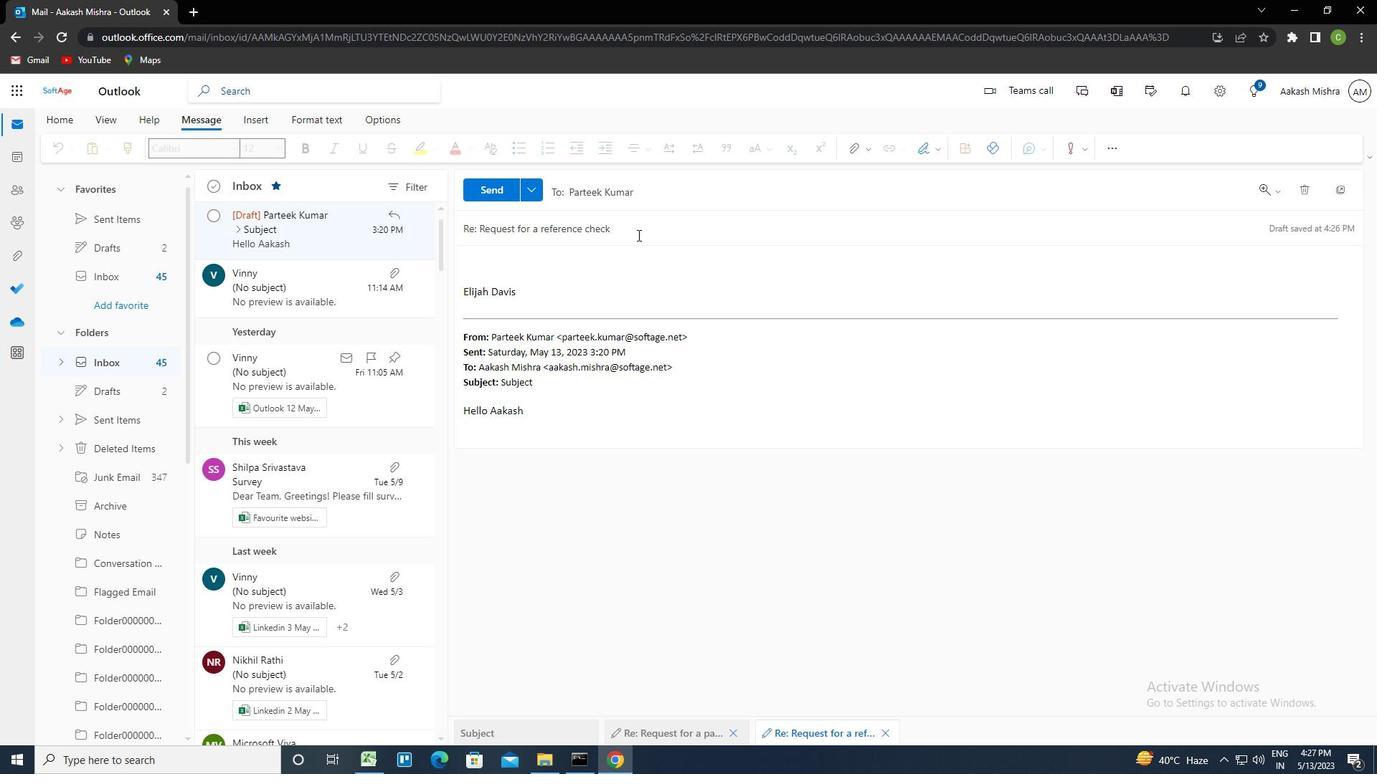 
Action: Mouse moved to (637, 234)
Screenshot: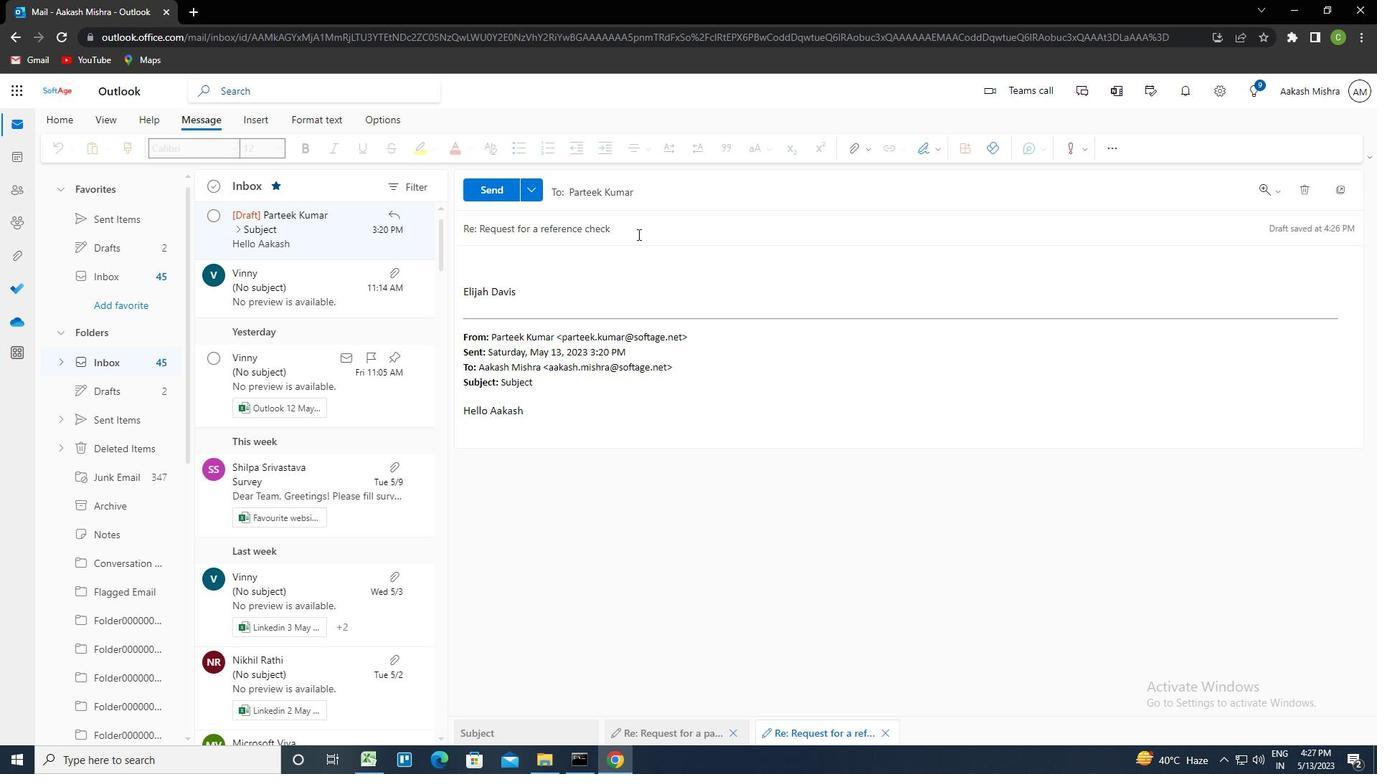 
Action: Key pressed <Key.tab><Key.caps_lock>P<Key.caps_lock>LEASE<Key.space>PROVIDE<Key.space>ME<Key.space>WITH<Key.space>AN<Key.space>UPDATE<Key.space>ON<Key.space>THE<Key.space>PROJECT'SCOMMUNICATIONS<Key.space>MANAGEMENT<Key.space>PLAN
Screenshot: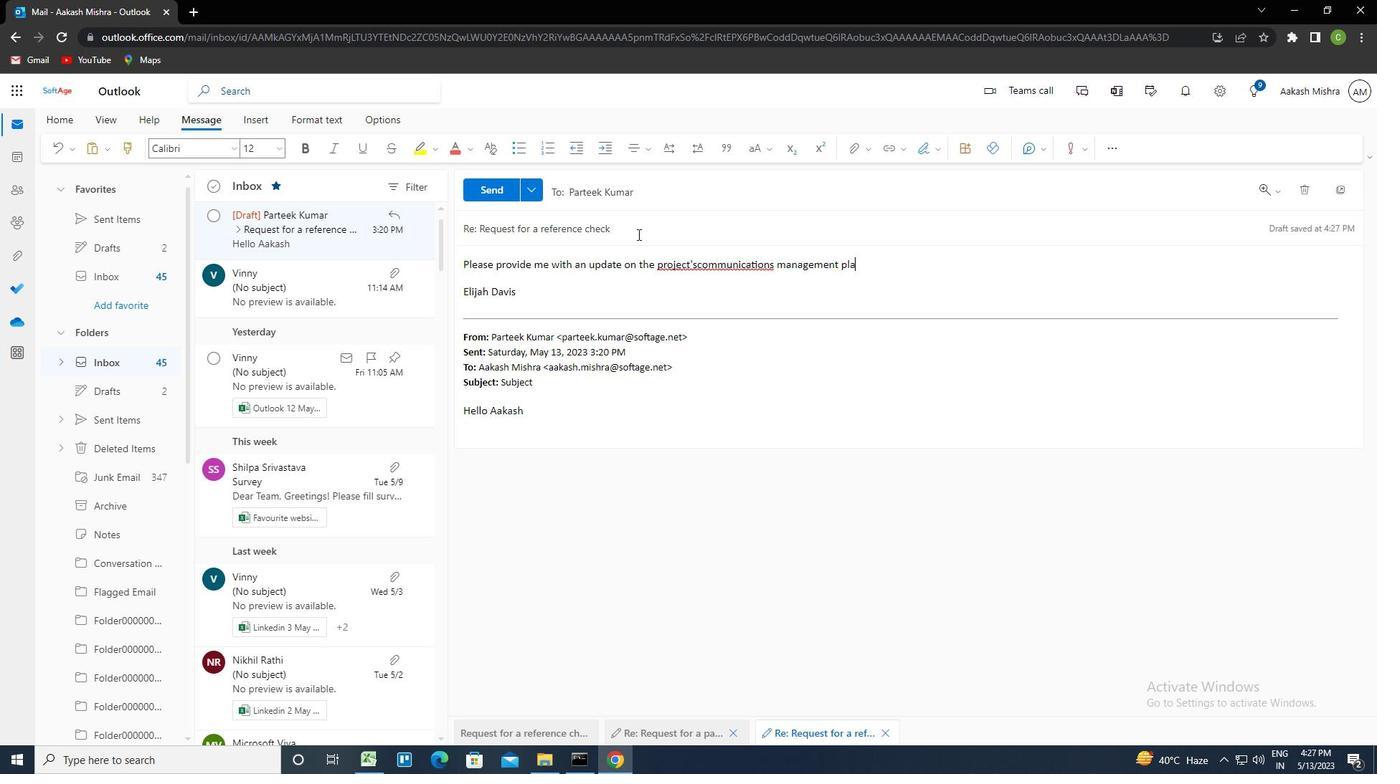 
Action: Mouse moved to (697, 265)
Screenshot: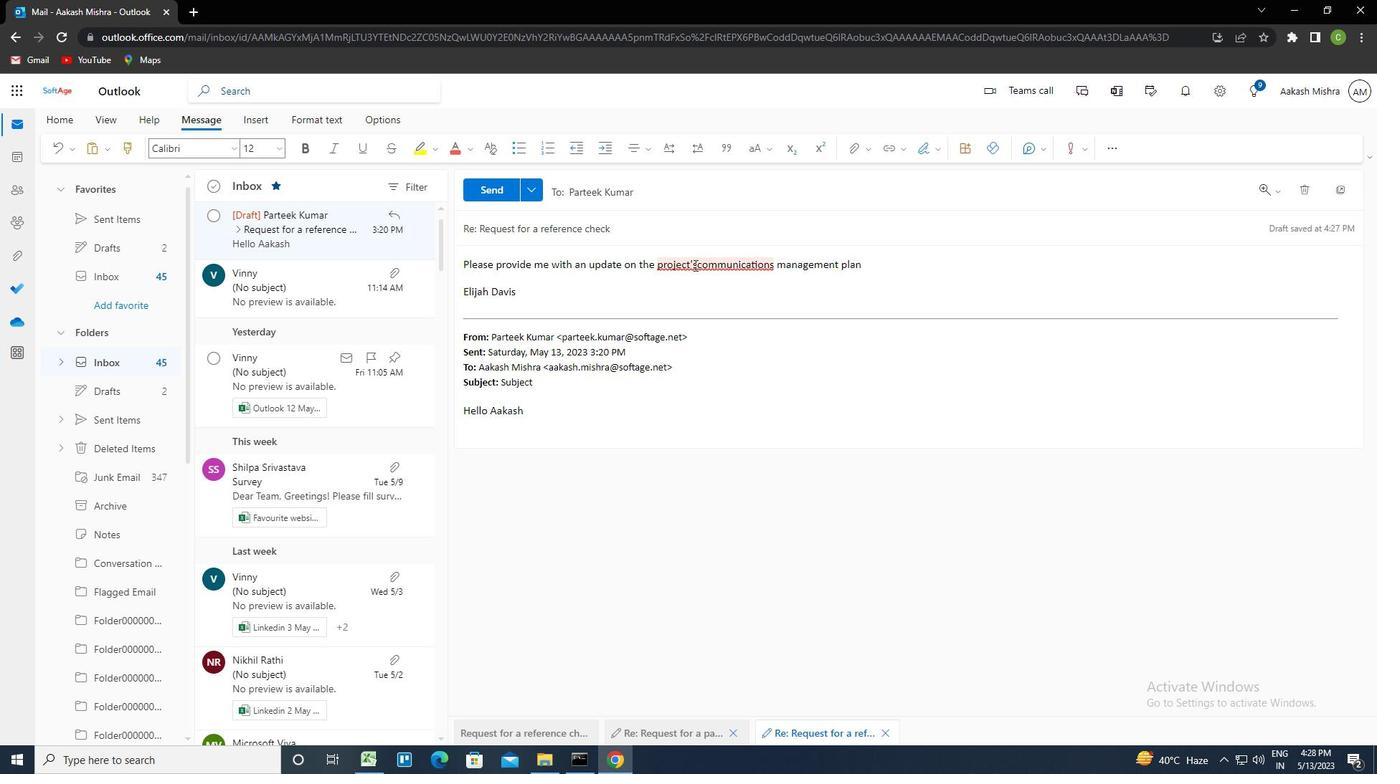 
Action: Mouse pressed left at (697, 265)
Screenshot: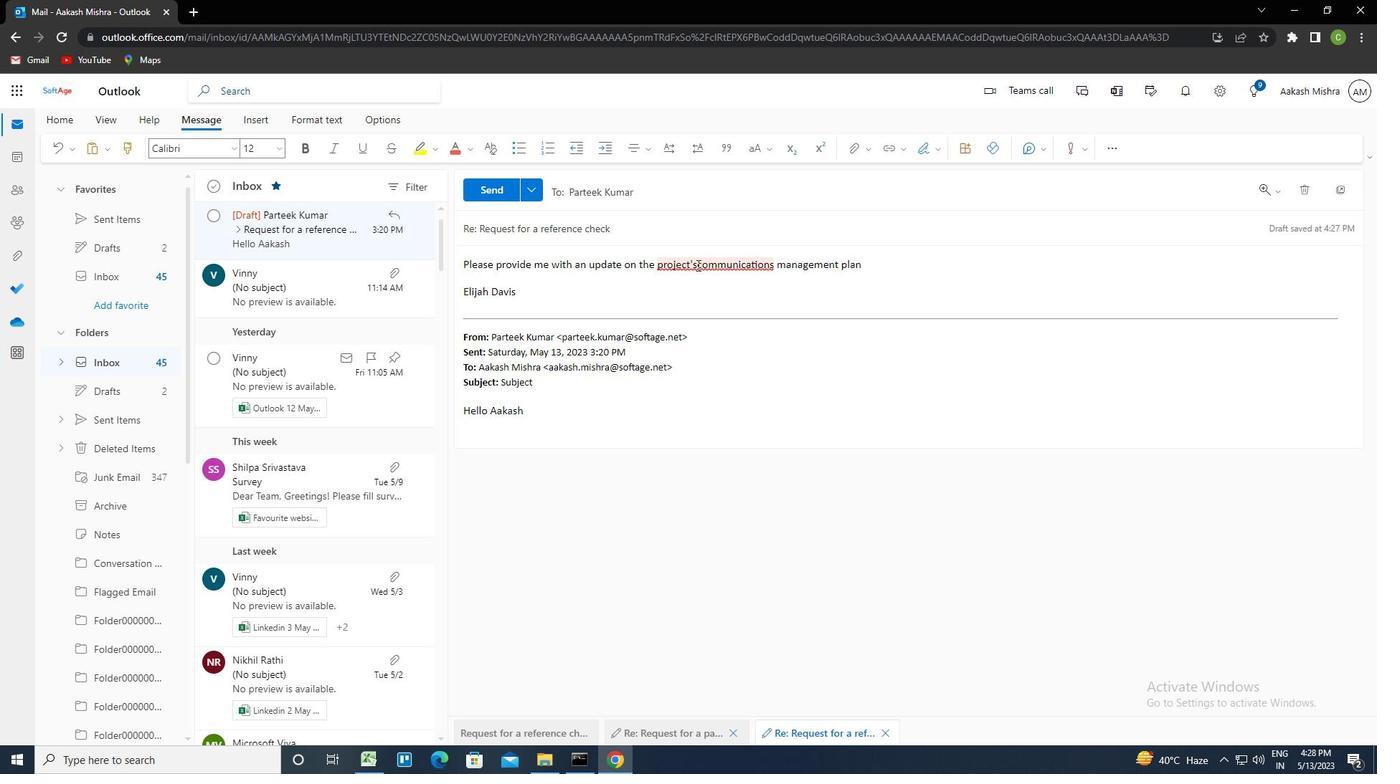 
Action: Mouse moved to (774, 329)
Screenshot: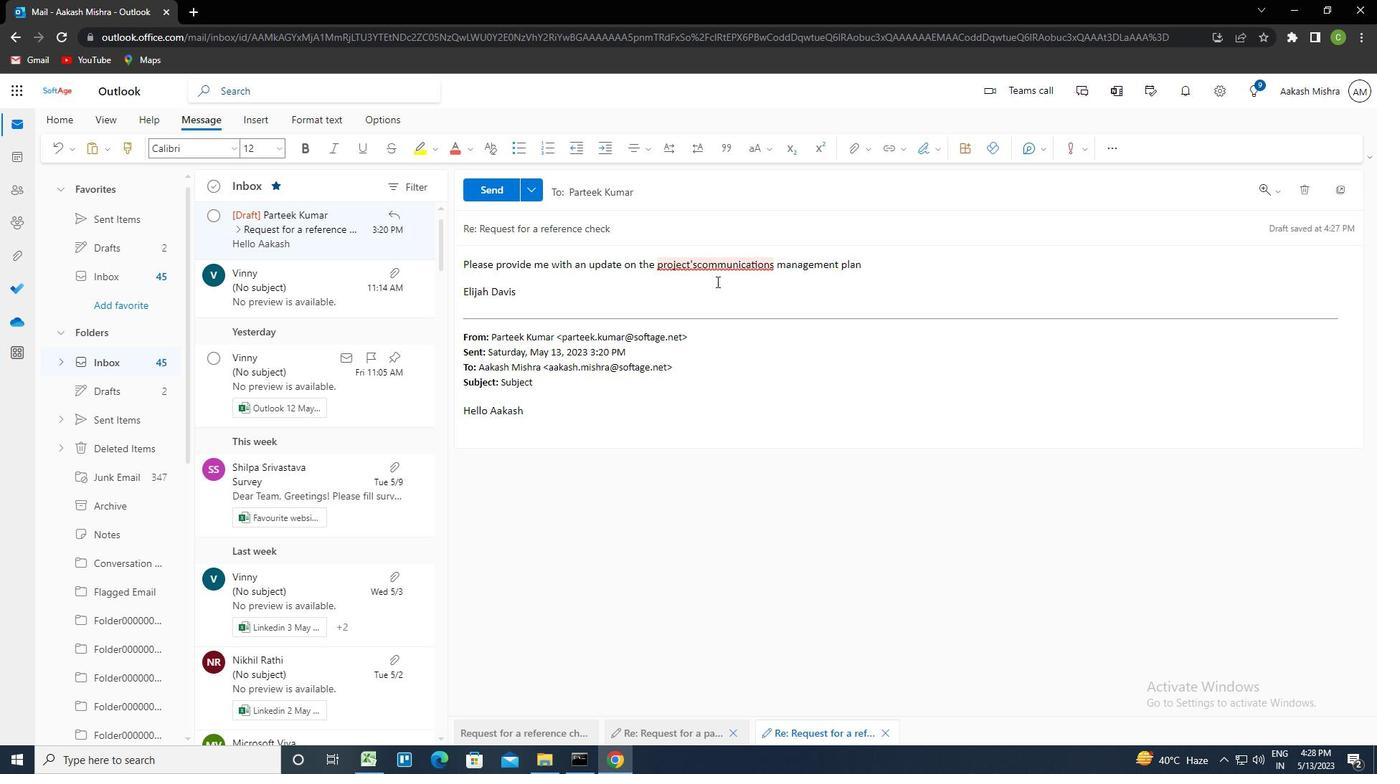 
Action: Key pressed <Key.space>
Screenshot: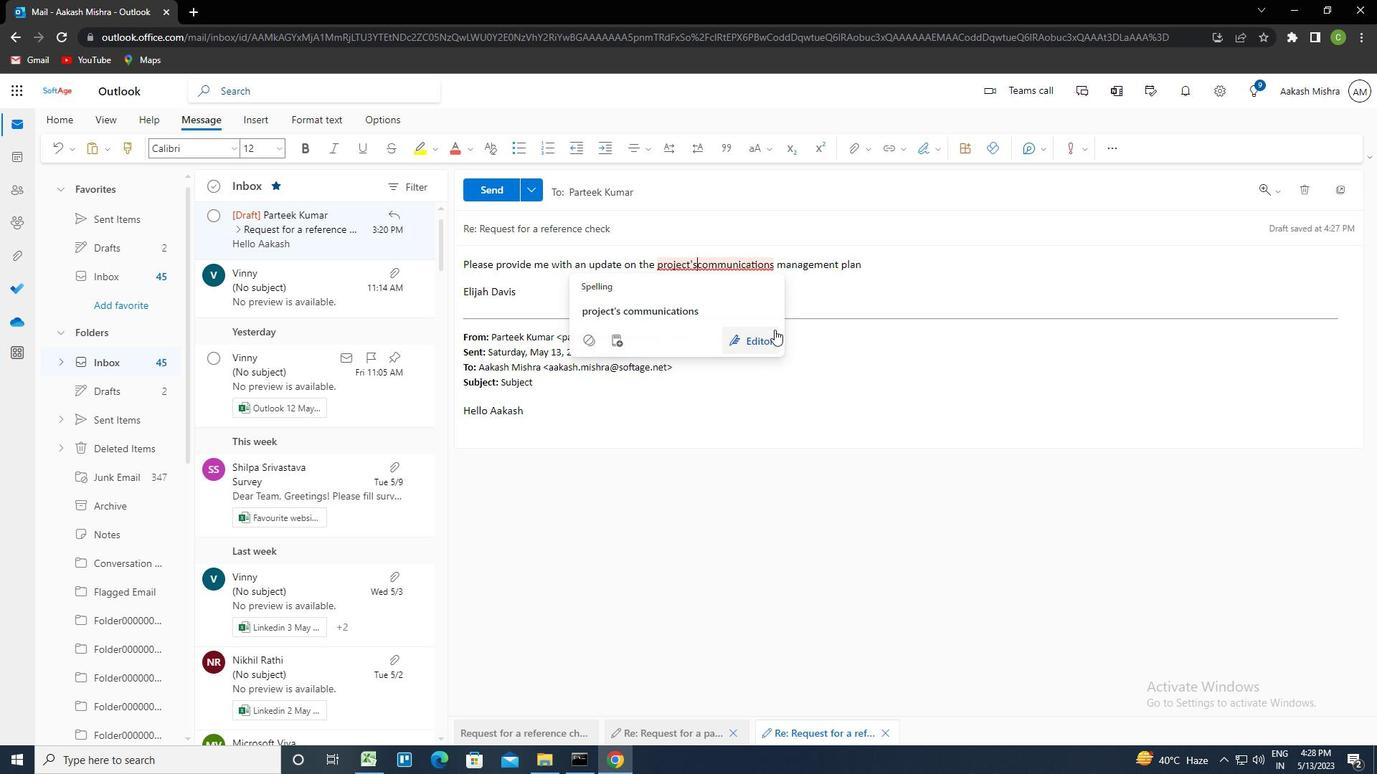 
Action: Mouse moved to (900, 274)
Screenshot: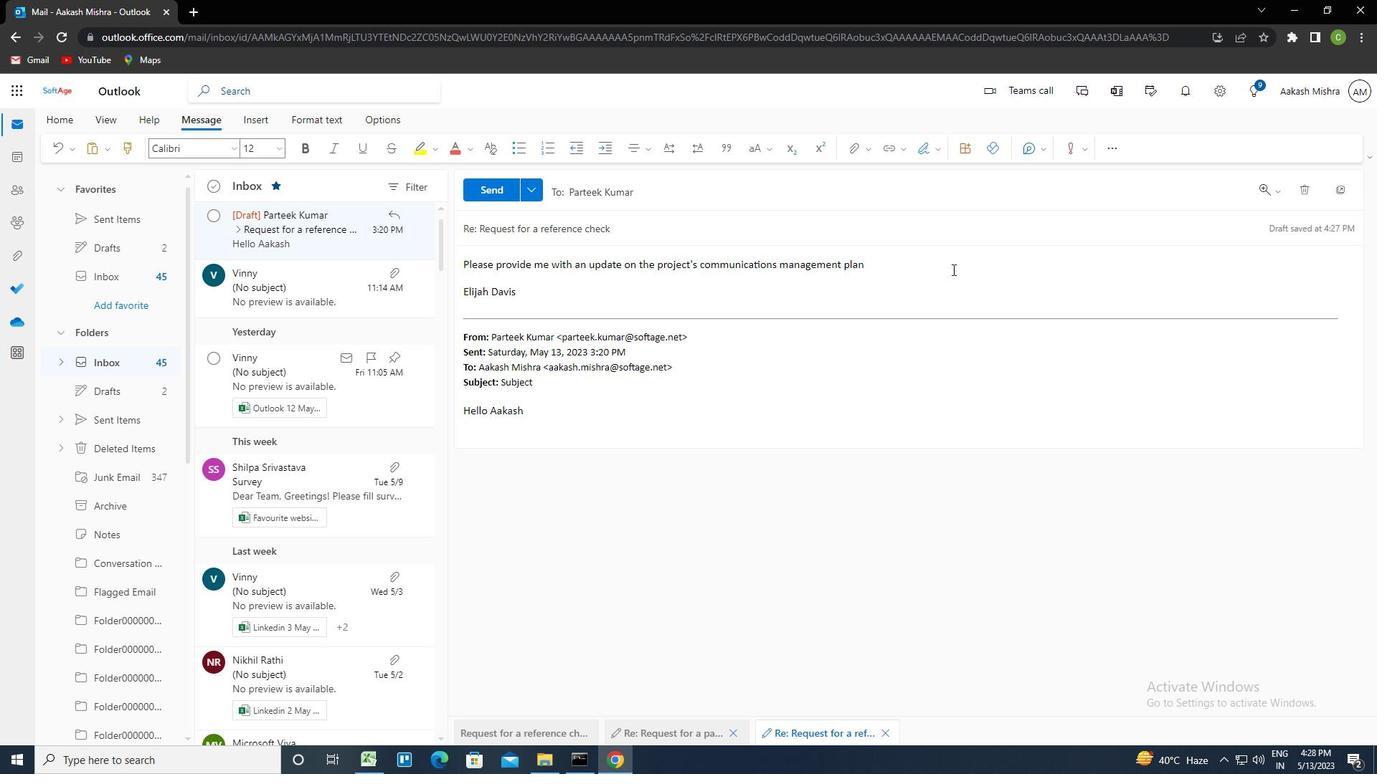 
Action: Mouse pressed left at (900, 274)
Screenshot: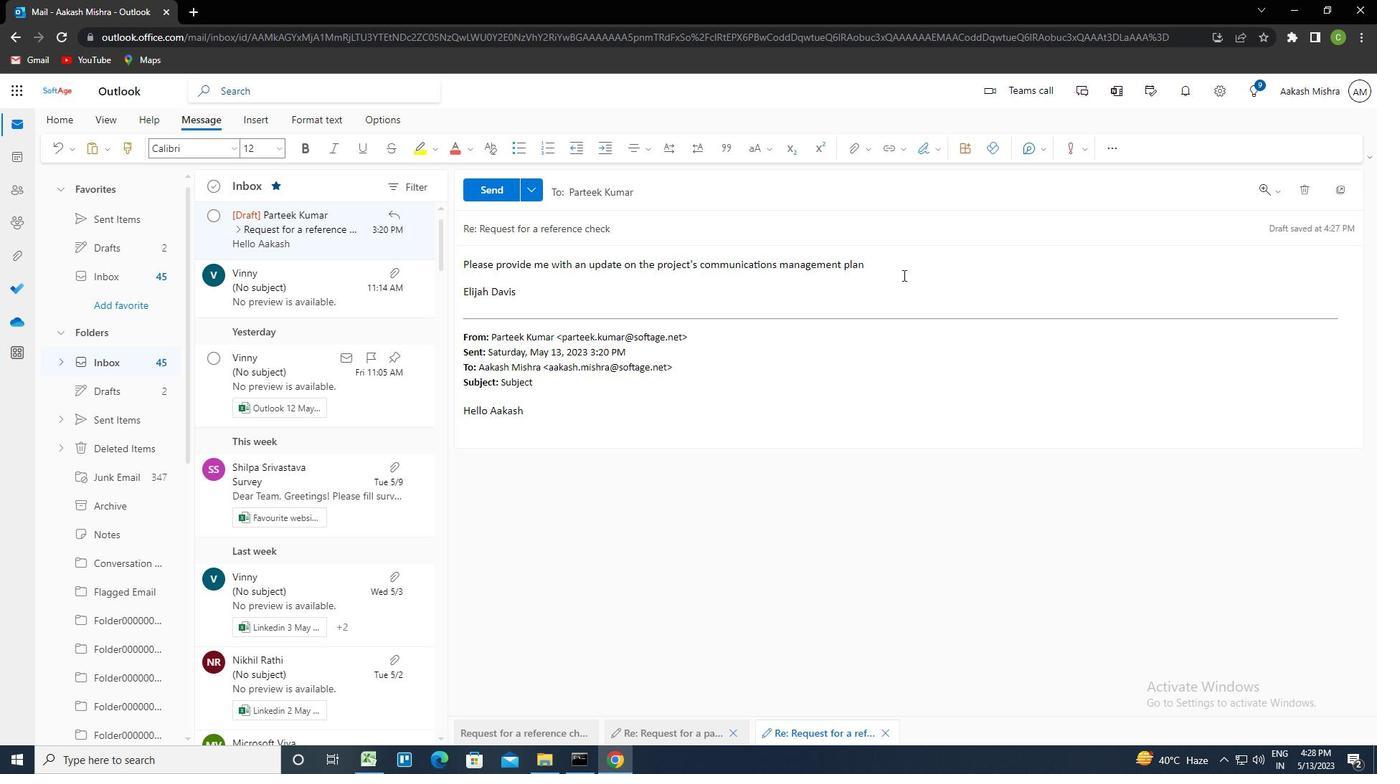 
Action: Mouse moved to (895, 258)
Screenshot: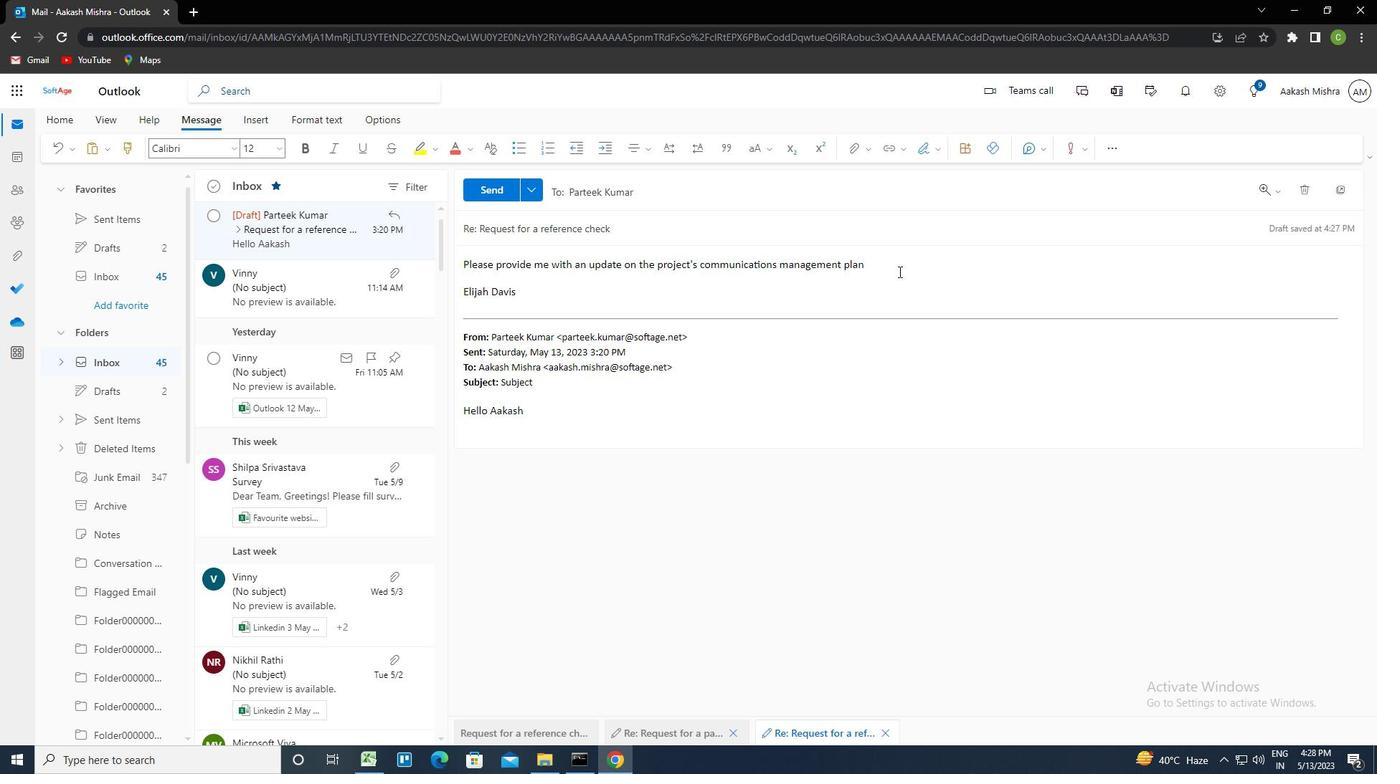 
Action: Mouse pressed left at (895, 258)
Screenshot: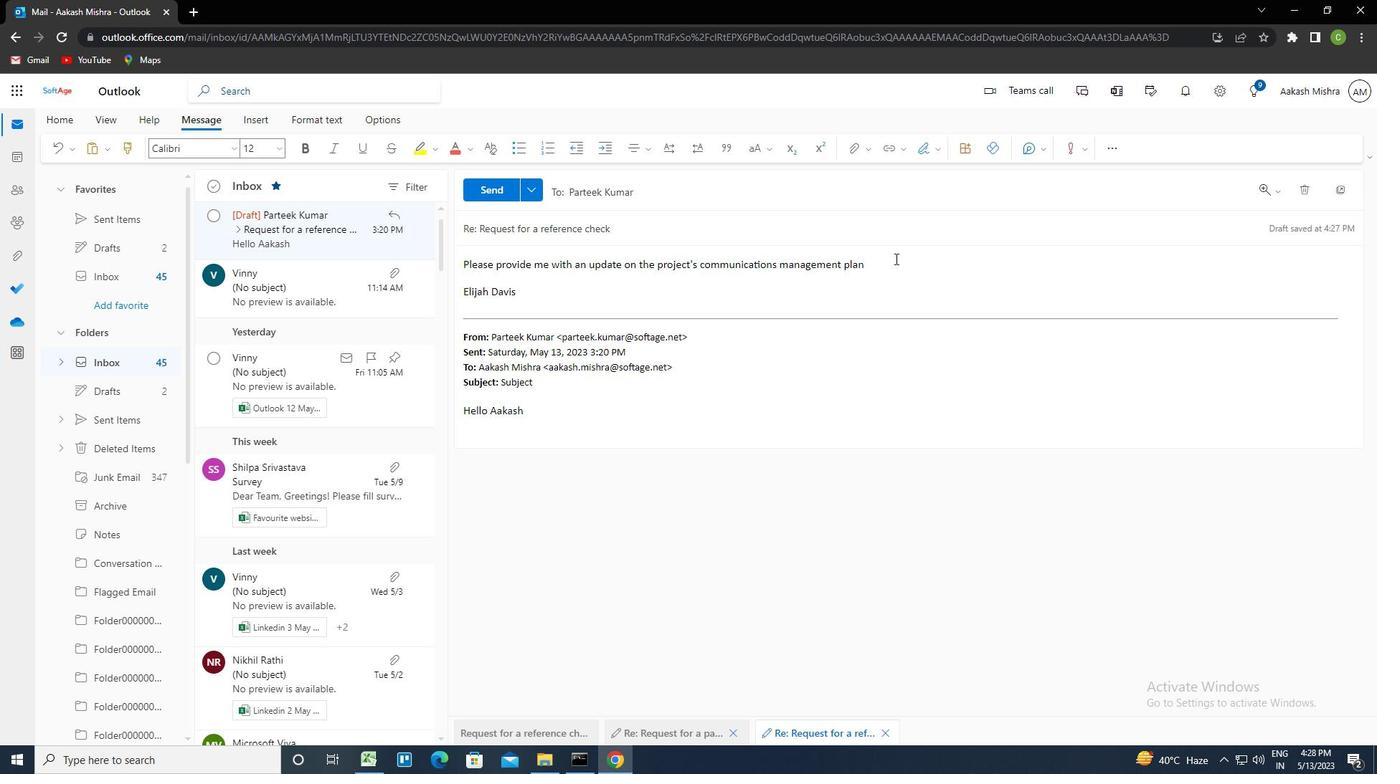 
Action: Mouse moved to (648, 199)
Screenshot: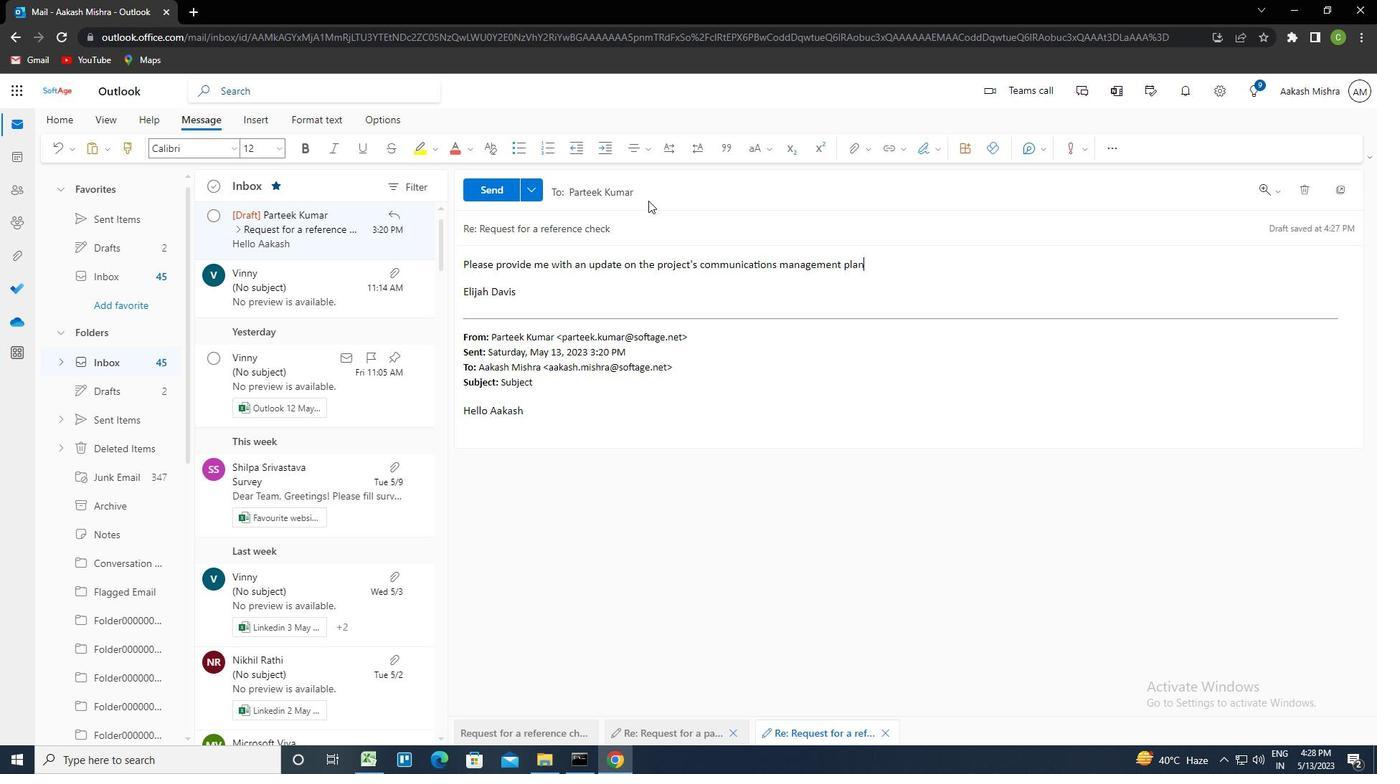 
Action: Mouse pressed left at (648, 199)
Screenshot: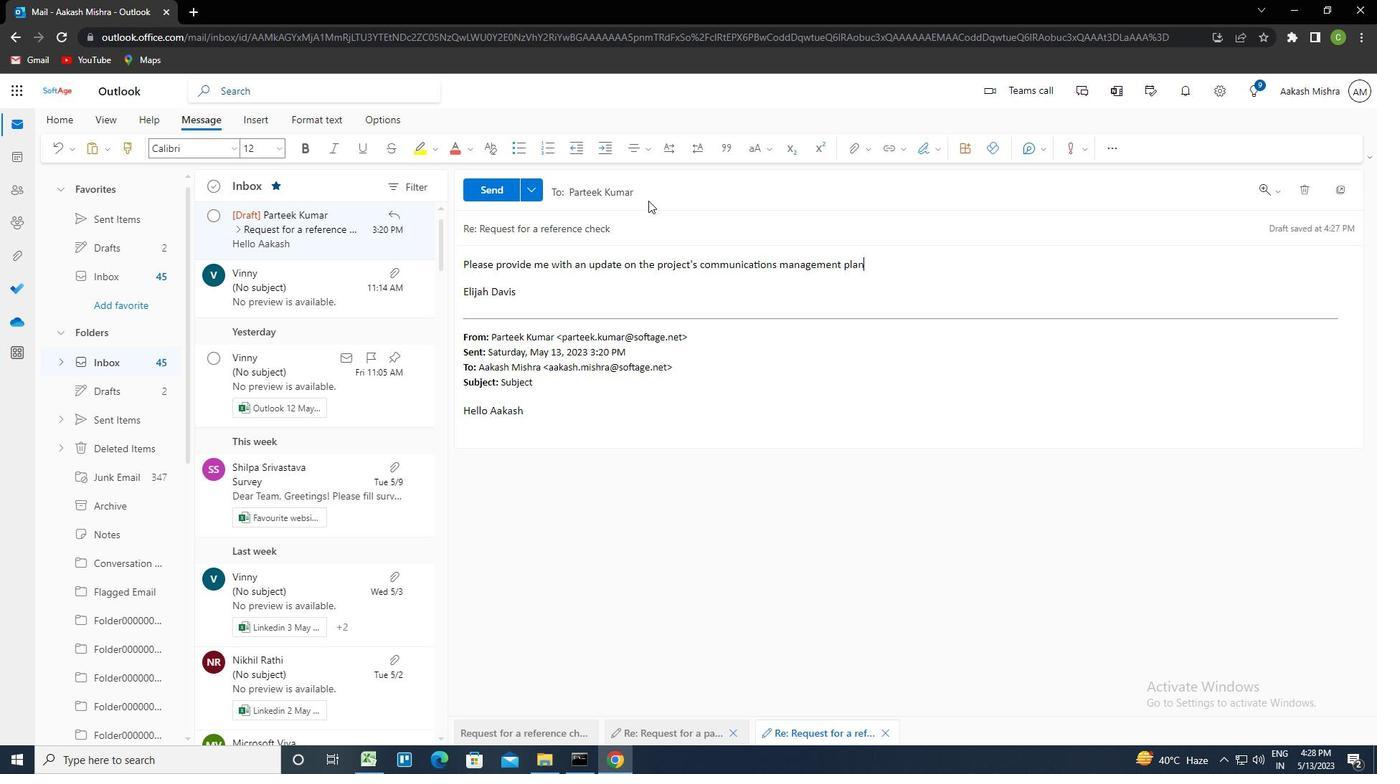 
Action: Mouse moved to (574, 256)
Screenshot: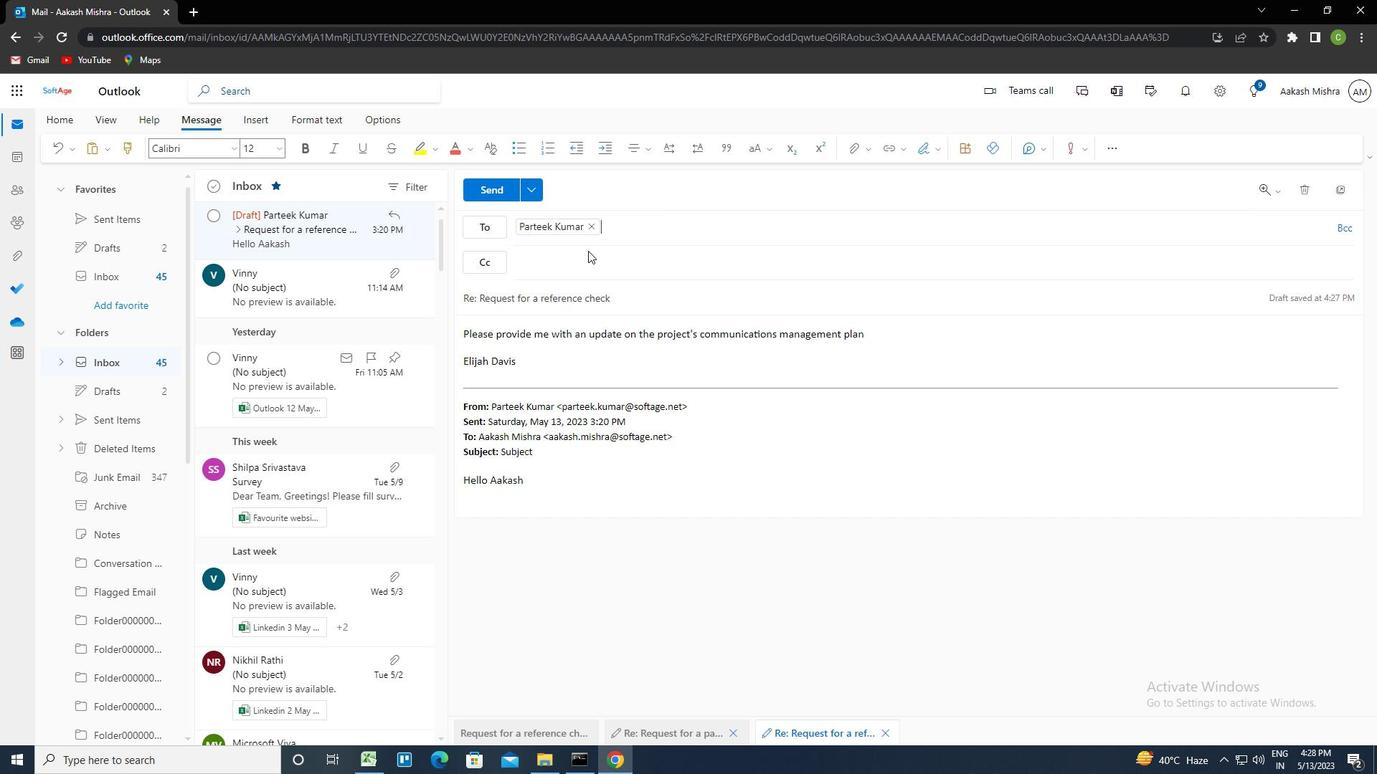 
Action: Mouse pressed left at (574, 256)
Screenshot: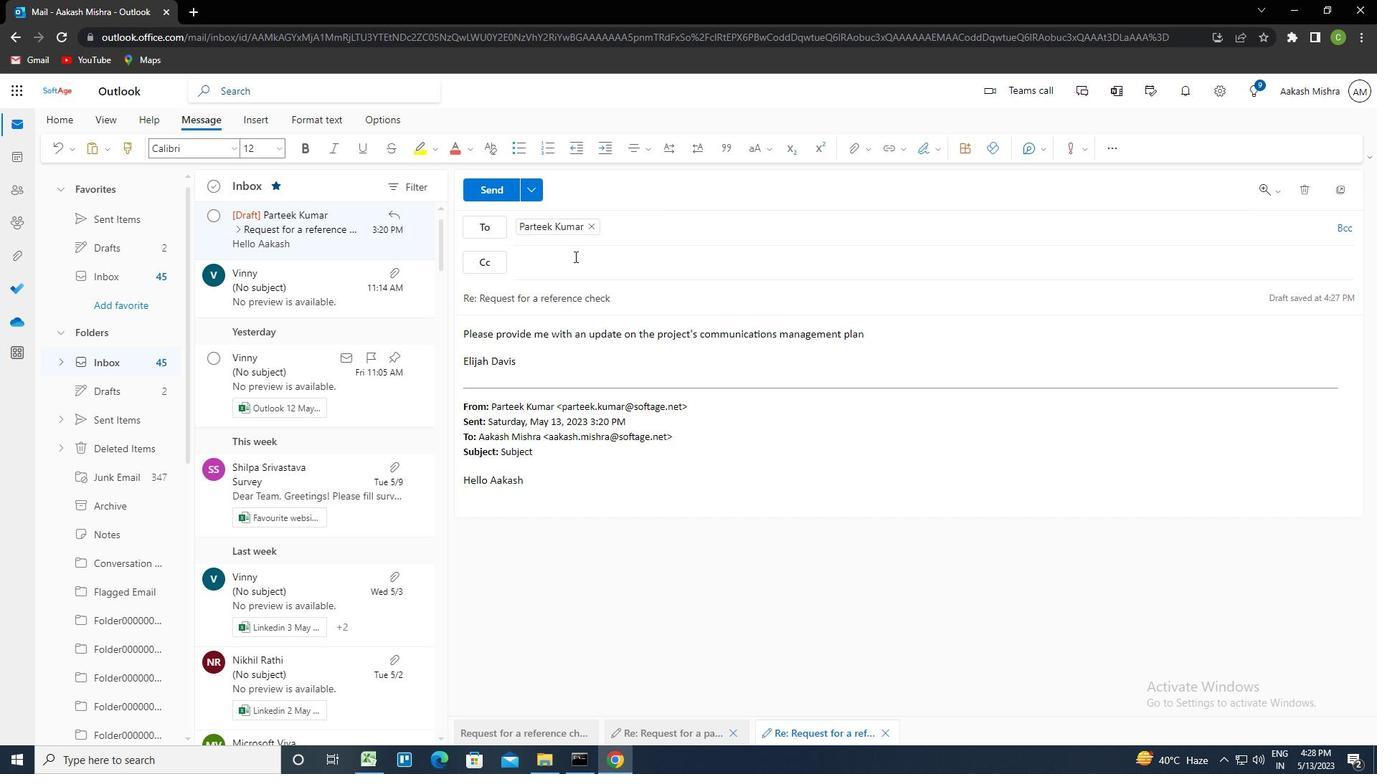 
Action: Key pressed <Key.caps_lock><Key.caps_lock>SOFTAGE.9<Key.shift><Key.shift>@SOFTAGE.NET<Key.enter>
Screenshot: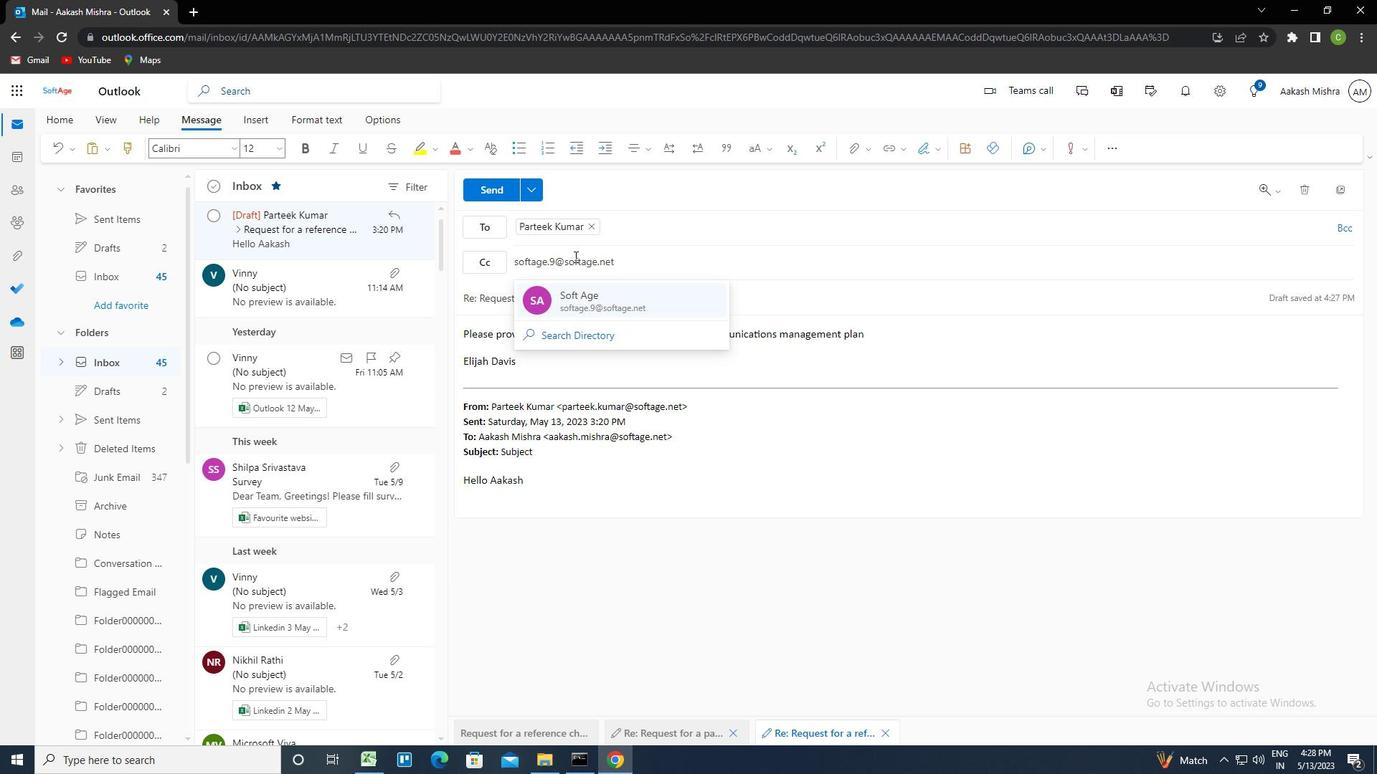
Action: Mouse moved to (869, 149)
Screenshot: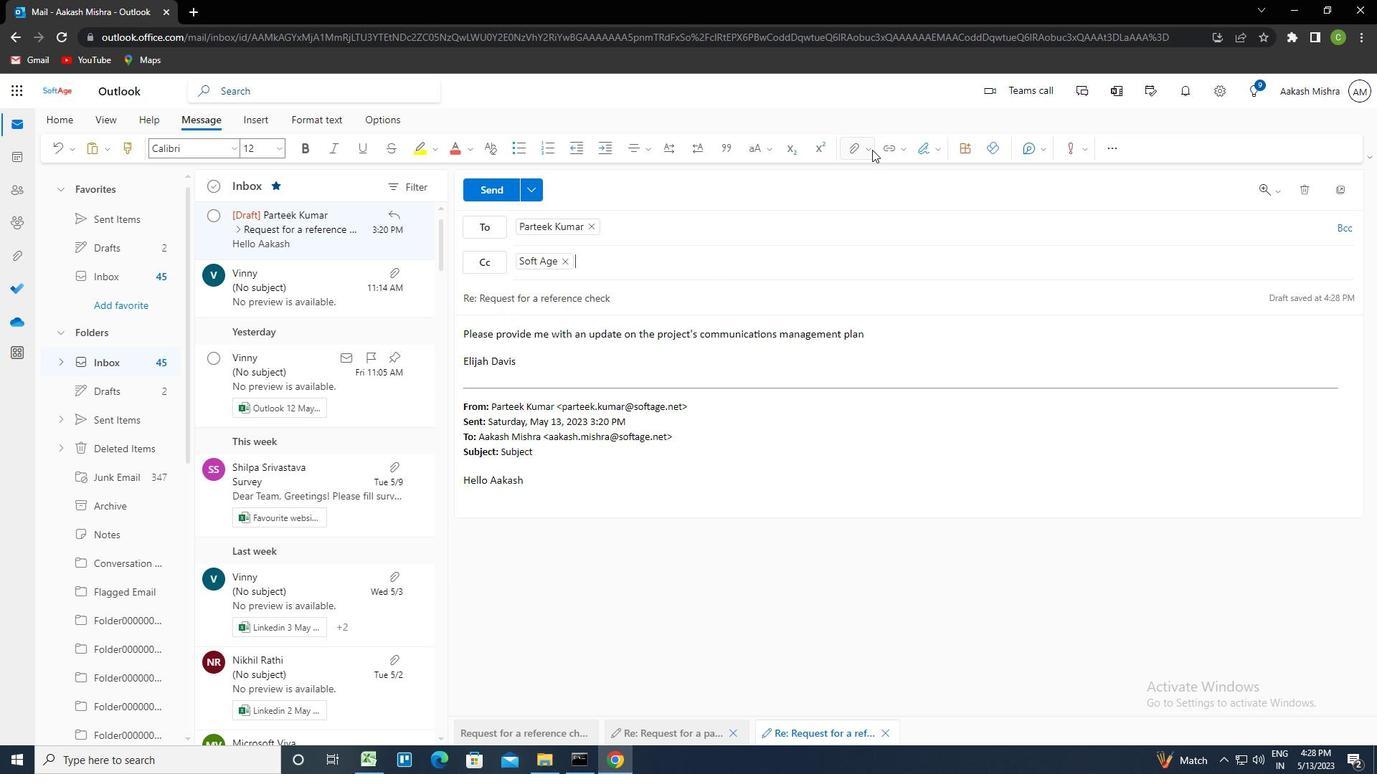 
Action: Mouse pressed left at (869, 149)
Screenshot: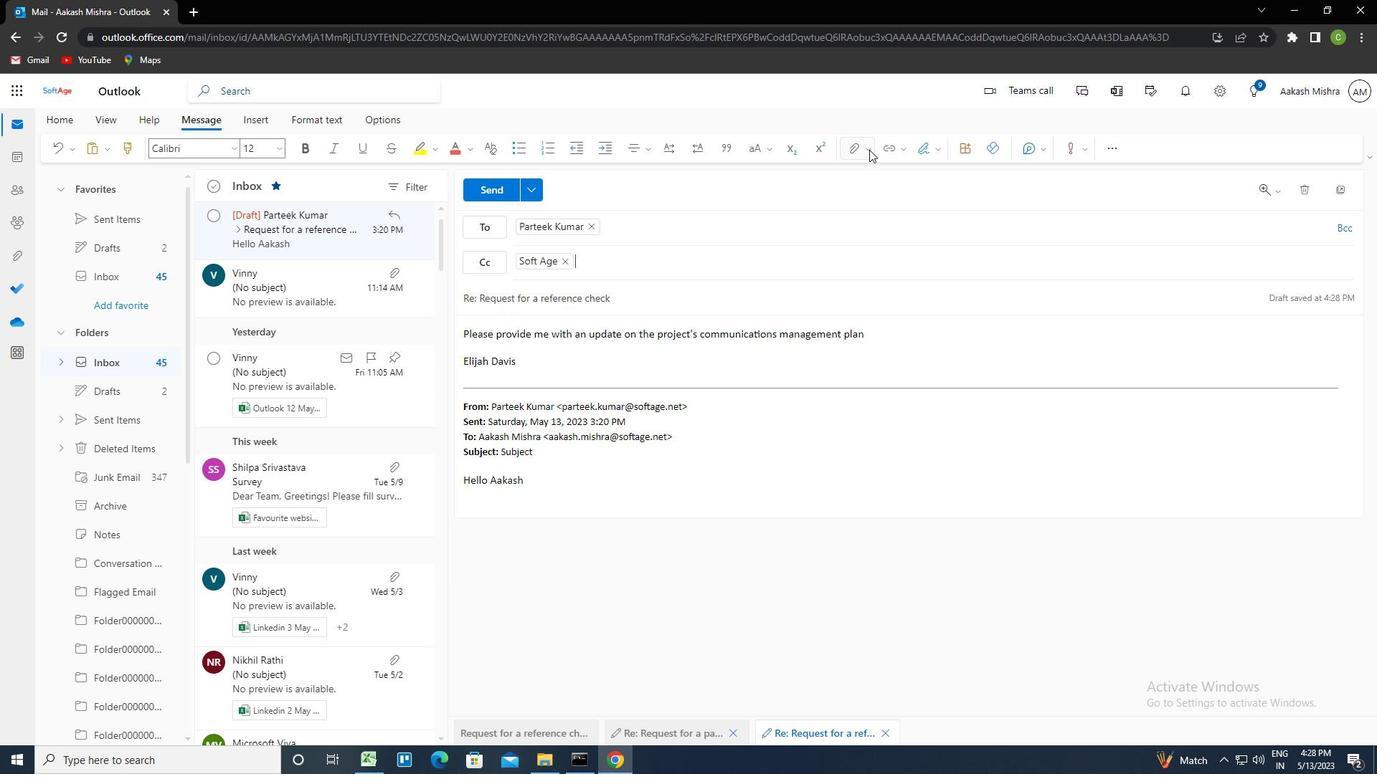 
Action: Mouse moved to (776, 184)
Screenshot: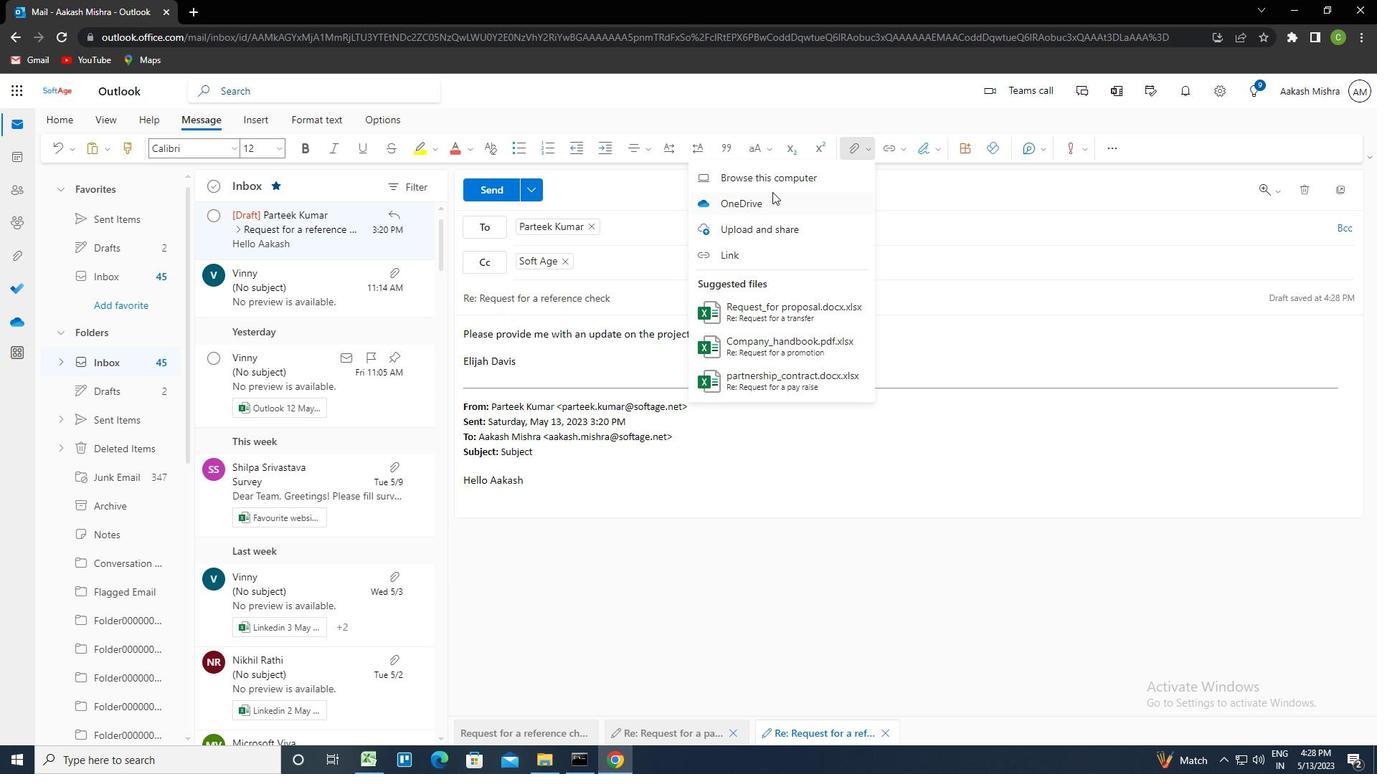 
Action: Mouse pressed left at (776, 184)
Screenshot: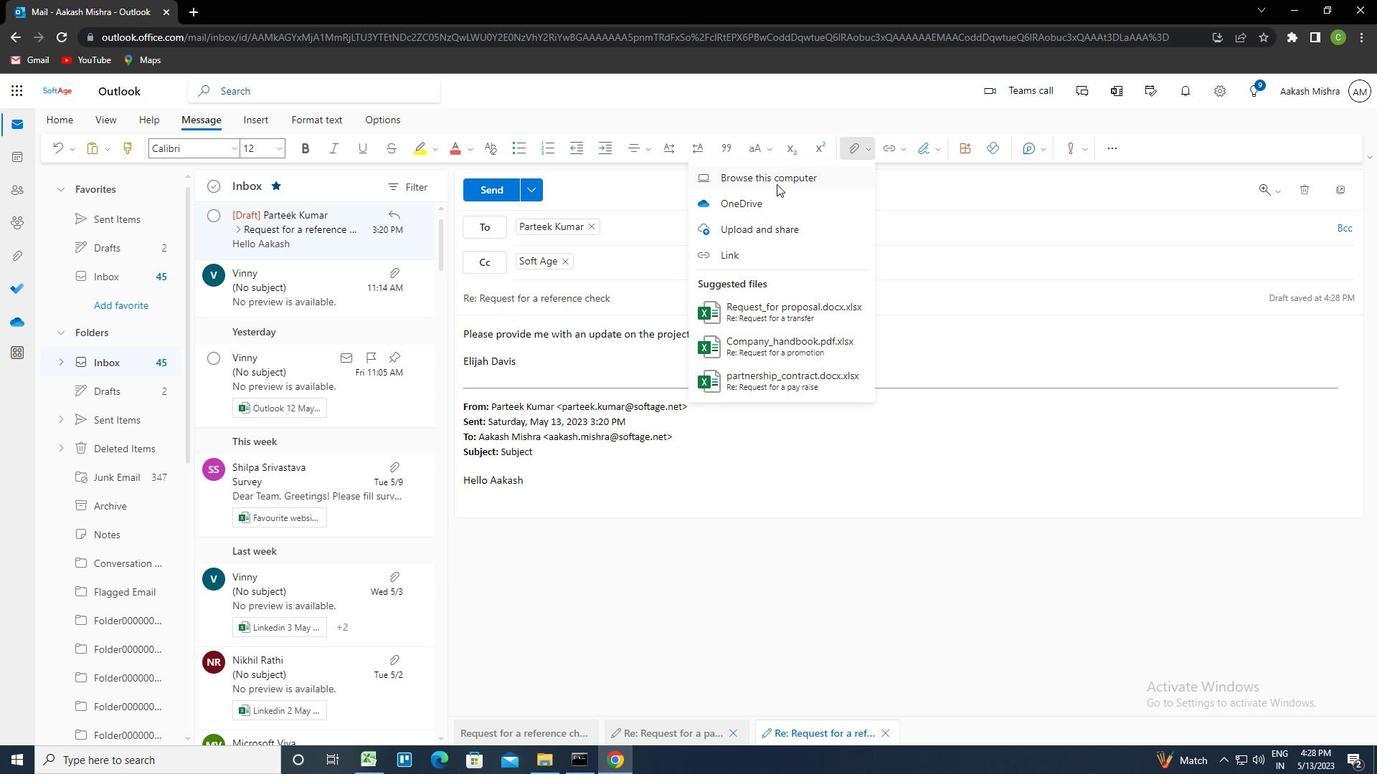 
Action: Mouse moved to (273, 195)
Screenshot: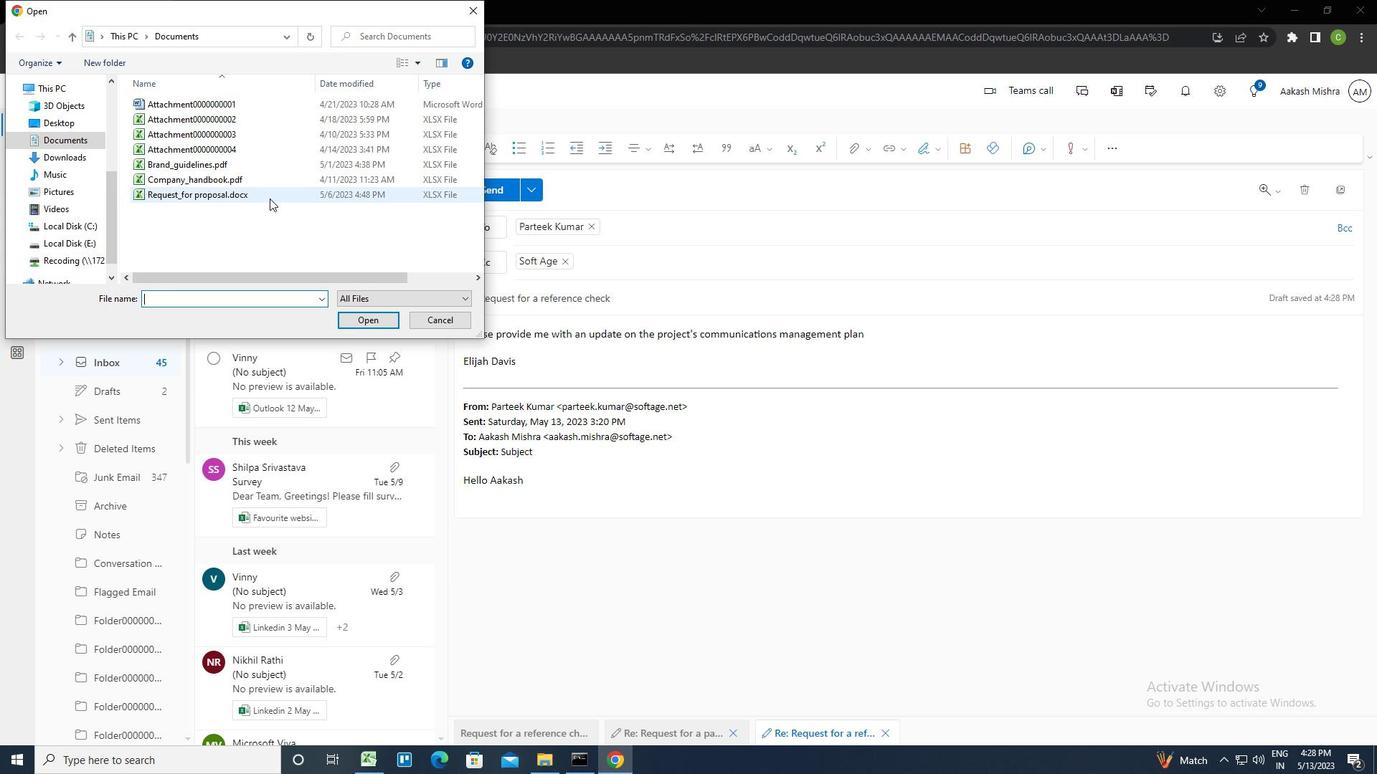 
Action: Mouse pressed left at (273, 195)
Screenshot: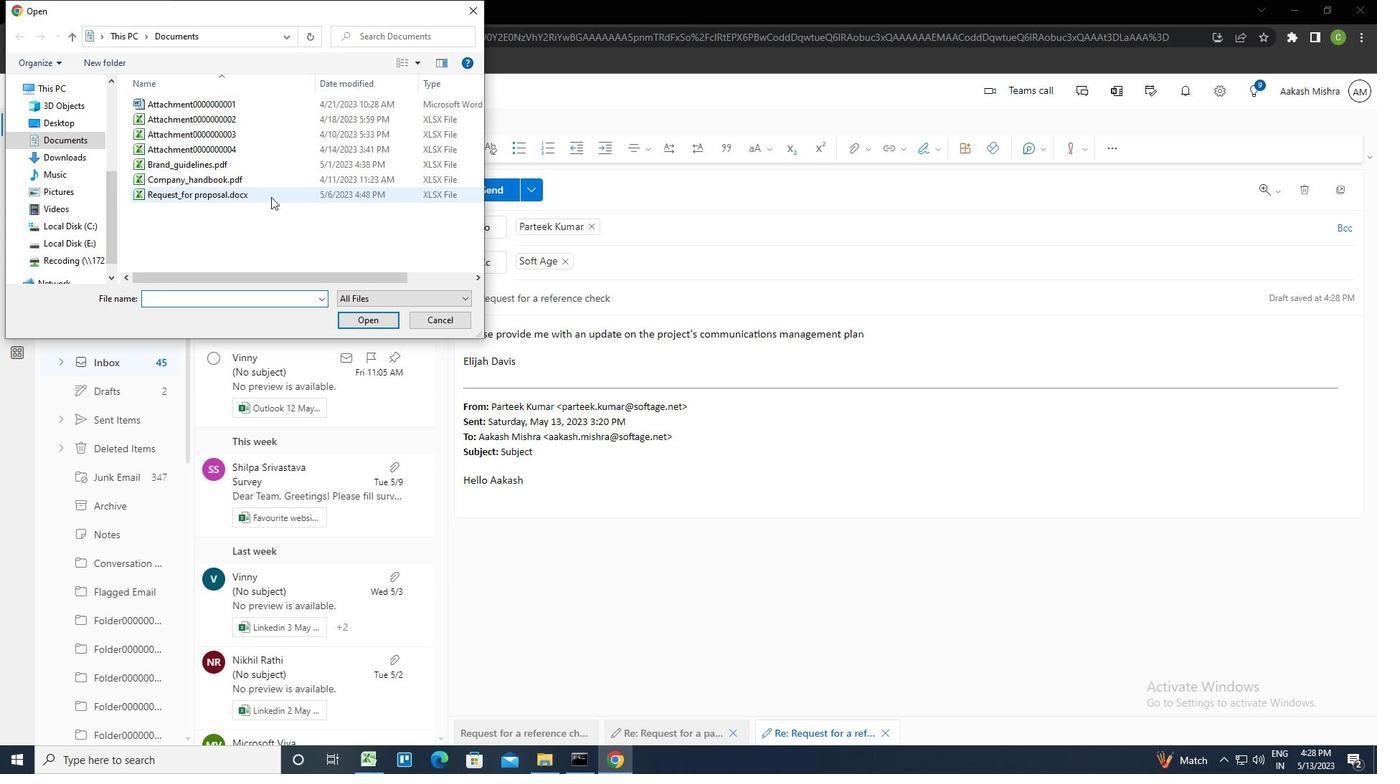 
Action: Mouse moved to (281, 195)
Screenshot: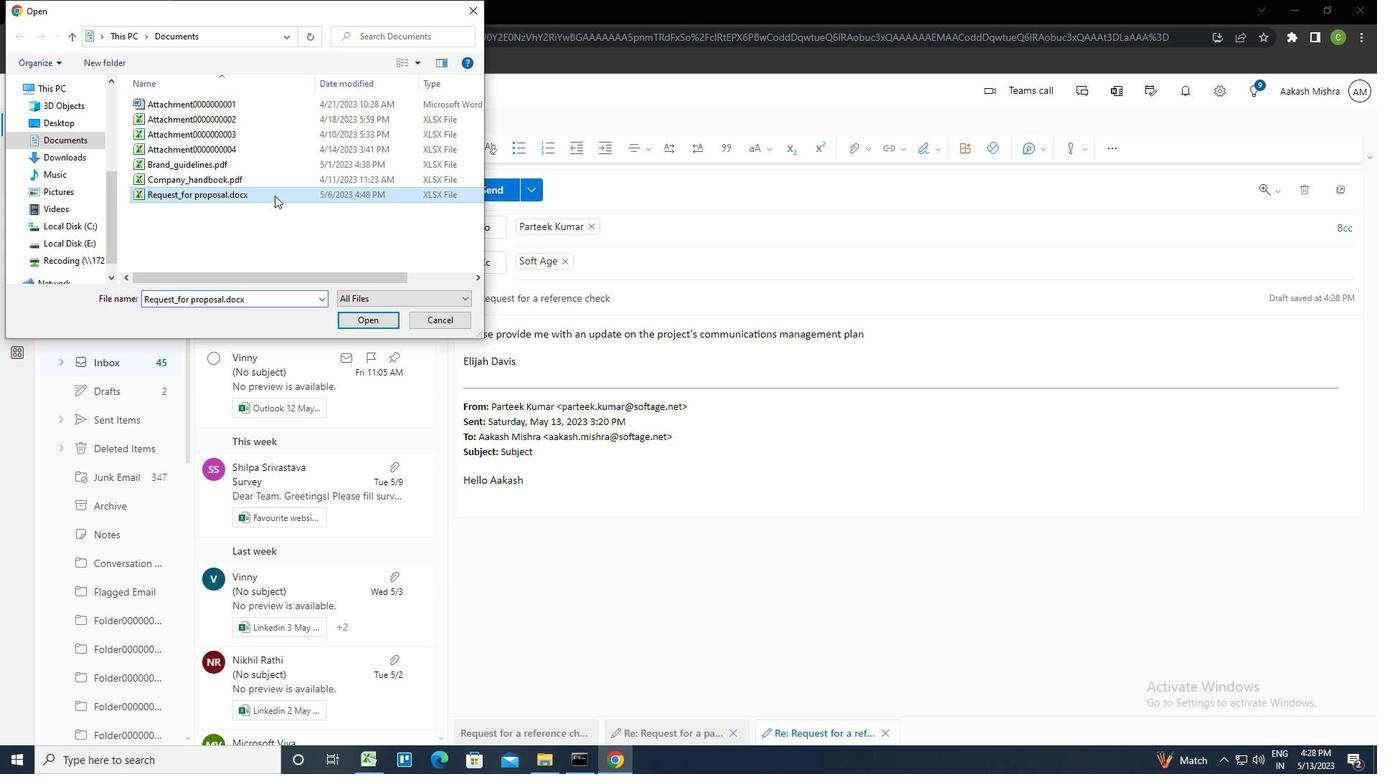 
Action: Key pressed <Key.f2><Key.caps_lock>S<Key.caps_lock>ALES<Key.shift_r><Key.shift_r><Key.shift_r><Key.shift_r><Key.shift_r><Key.shift_r><Key.shift_r><Key.shift_r><Key.shift_r>_PITCH.PDF
Screenshot: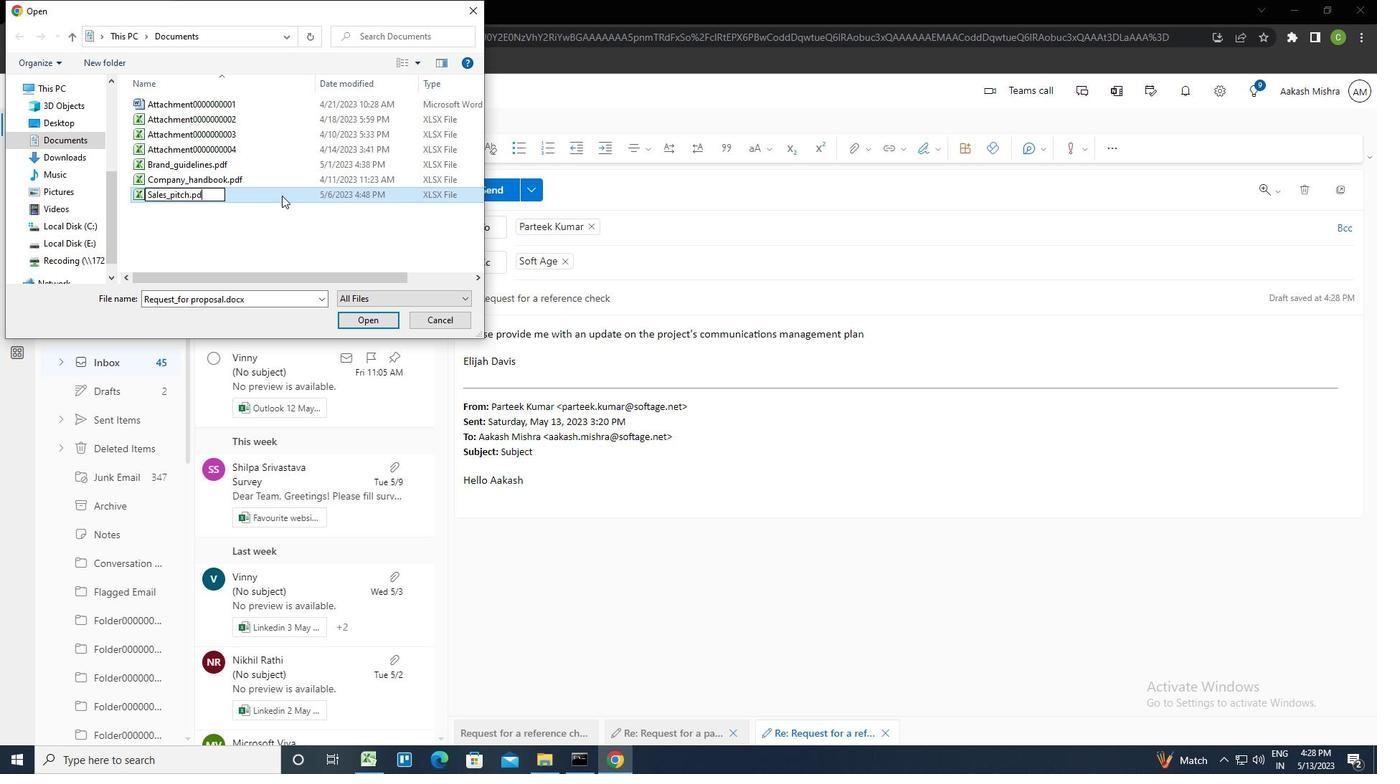
Action: Mouse pressed left at (281, 195)
Screenshot: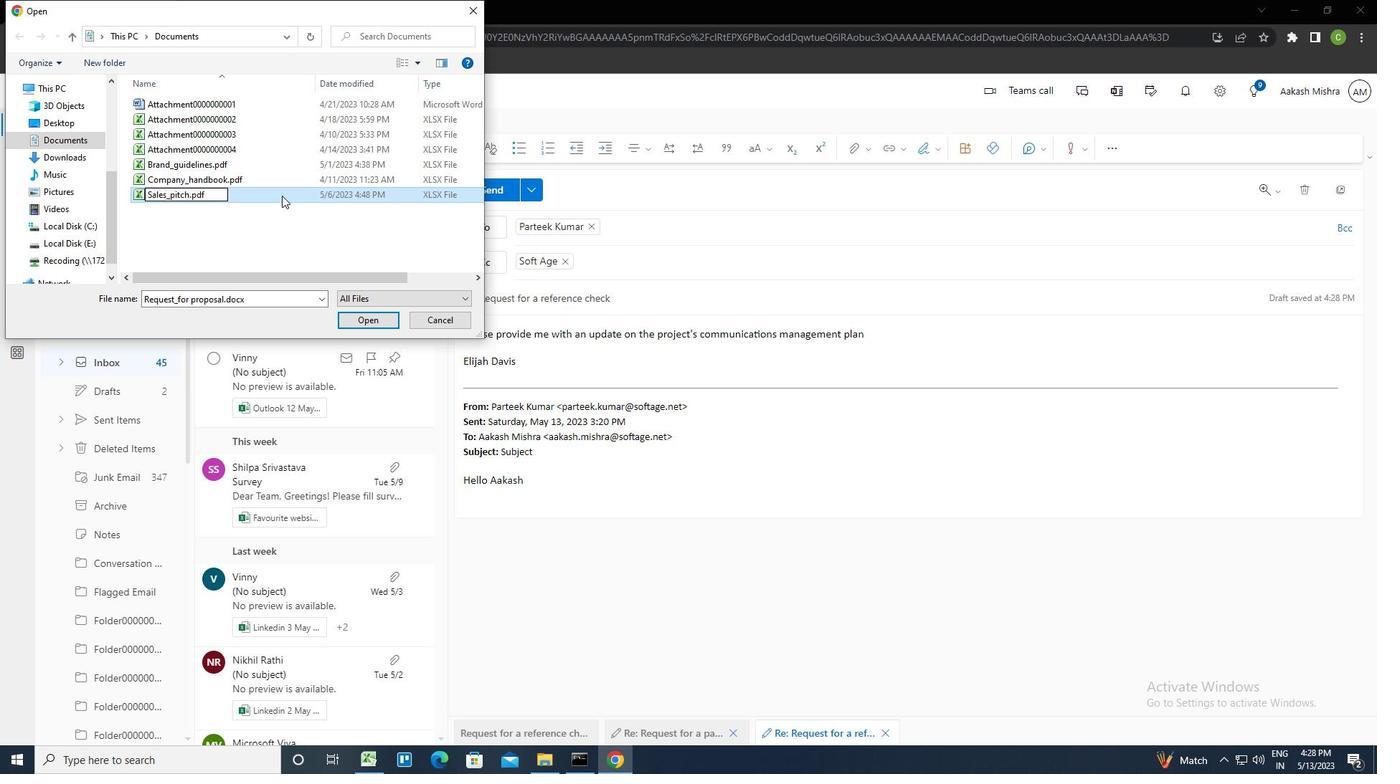 
Action: Mouse pressed left at (281, 195)
Screenshot: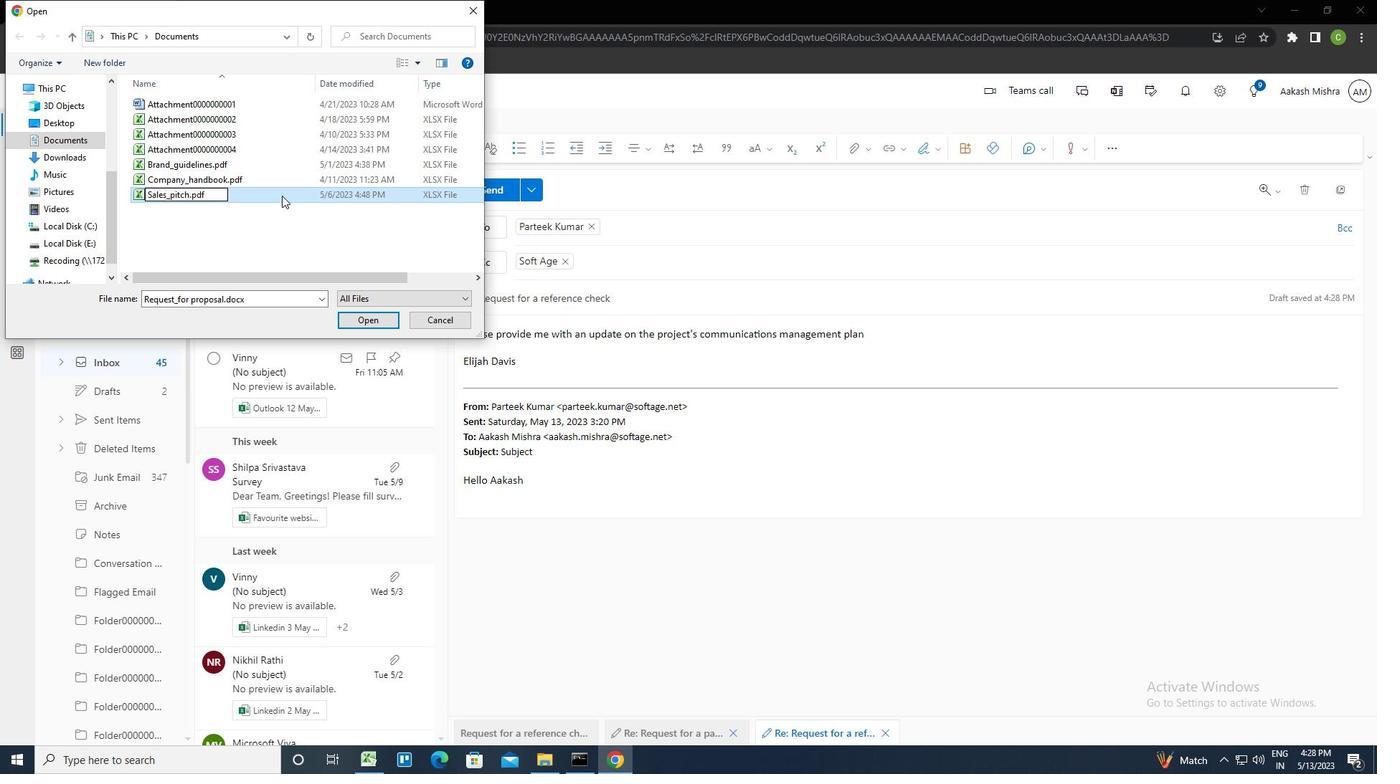 
Action: Mouse moved to (497, 185)
Screenshot: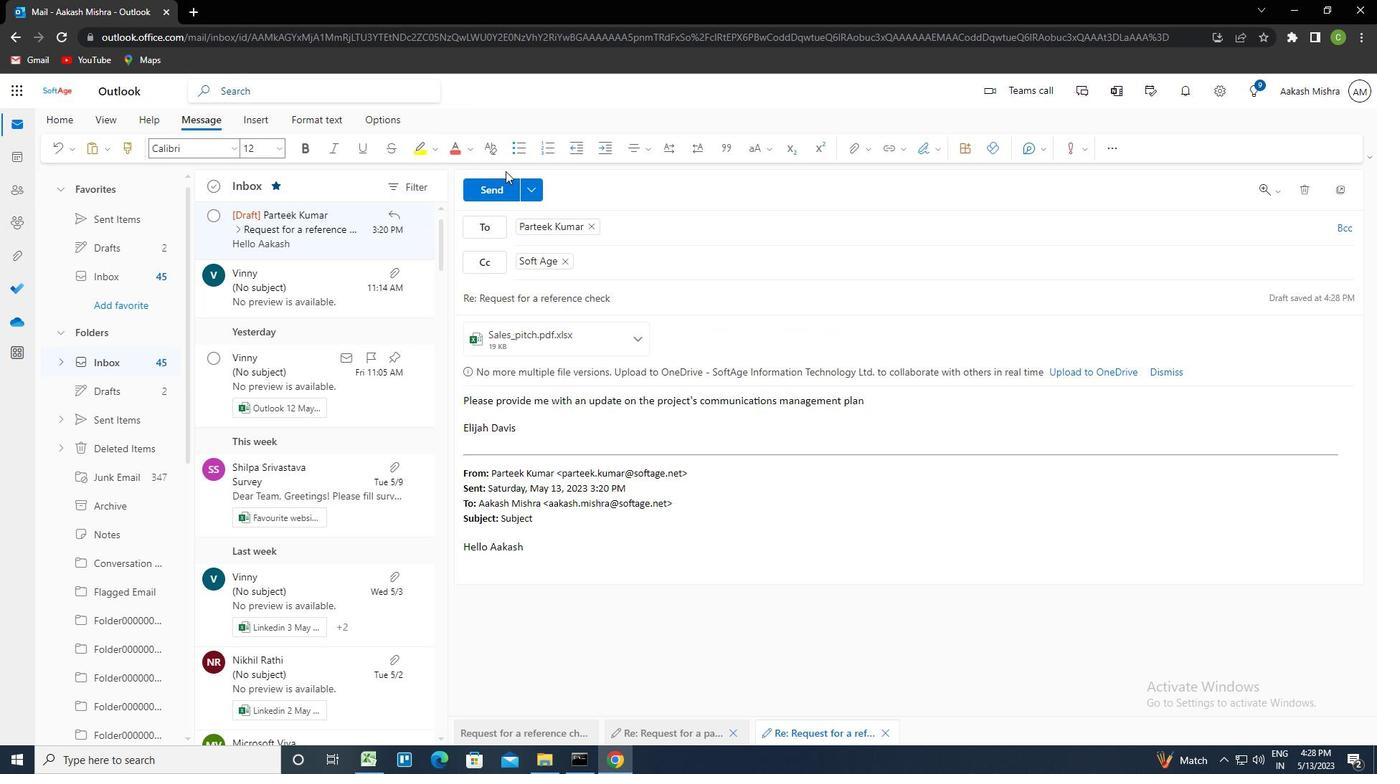 
Action: Mouse pressed left at (497, 185)
Screenshot: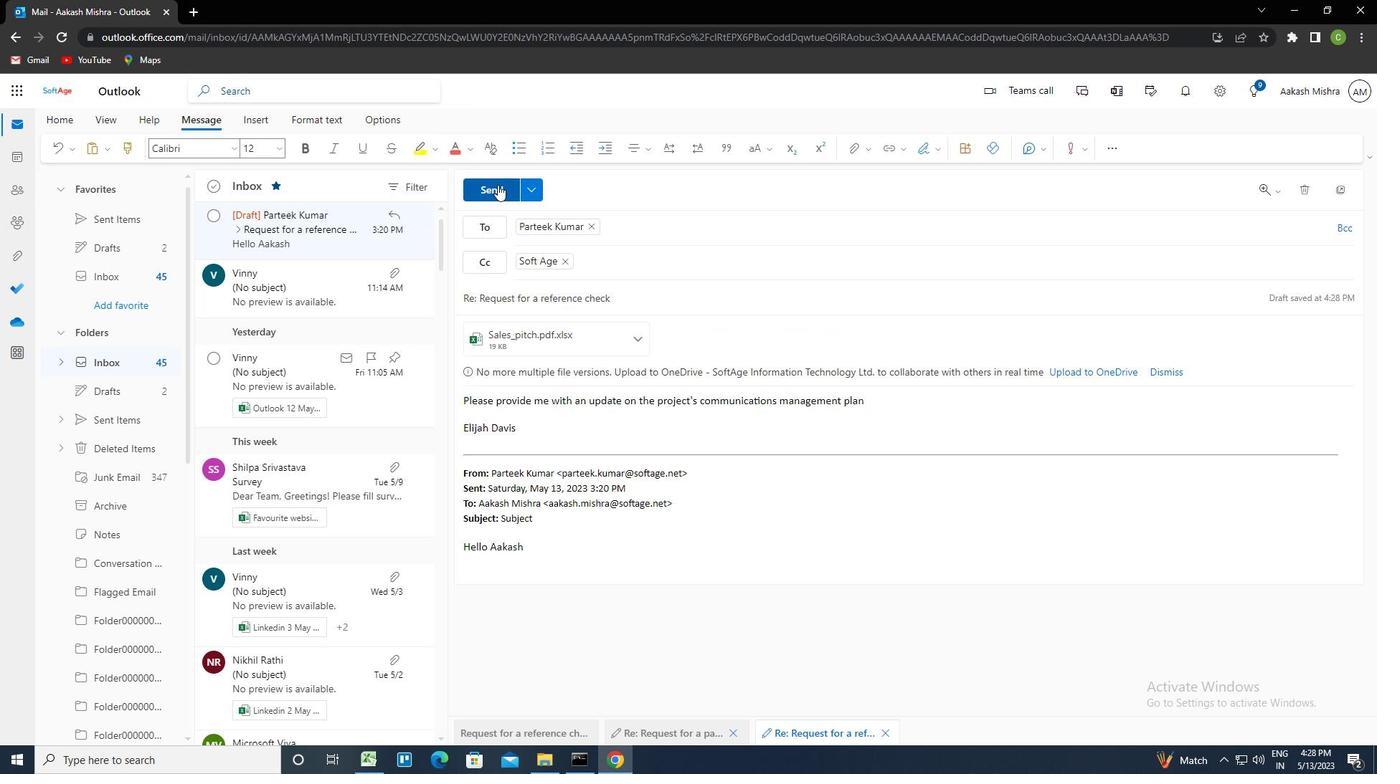 
Action: Mouse moved to (656, 497)
Screenshot: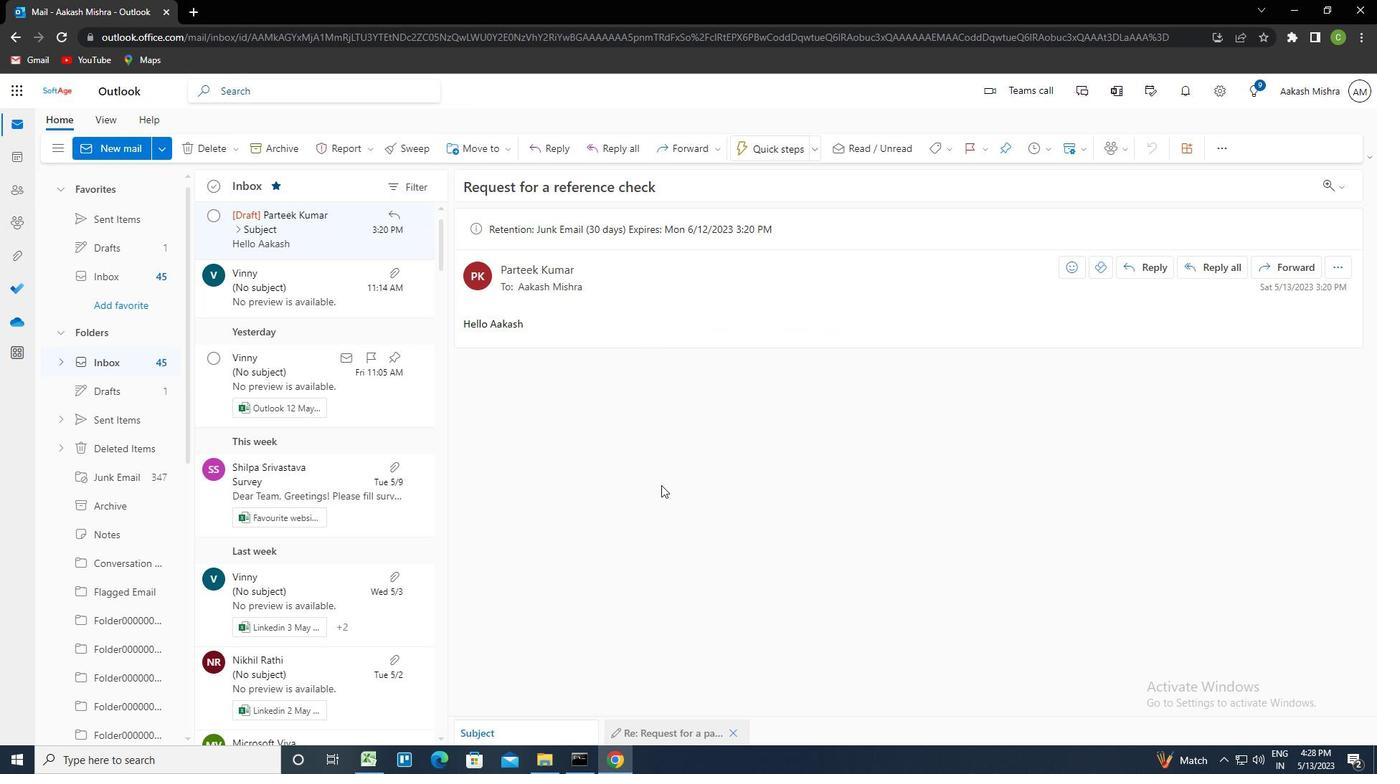 
